 Task: Look for space in Rantauprapat, Indonesia from 7th July, 2023 to 14th July, 2023 for 1 adult in price range Rs.6000 to Rs.14000. Place can be shared room with 1  bedroom having 1 bed and 1 bathroom. Property type can be house, flat, guest house, hotel. Booking option can be shelf check-in. Required host language is English.
Action: Mouse moved to (367, 81)
Screenshot: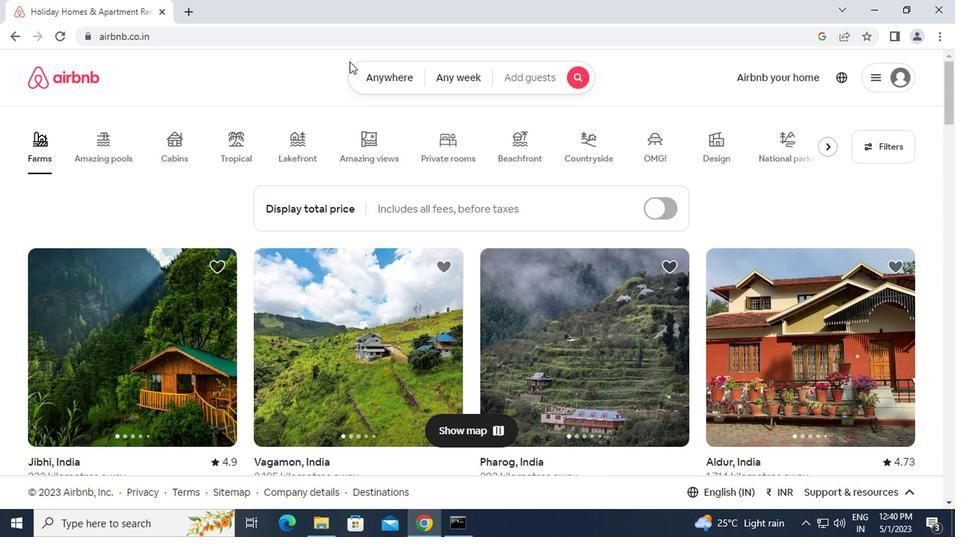 
Action: Mouse pressed left at (367, 81)
Screenshot: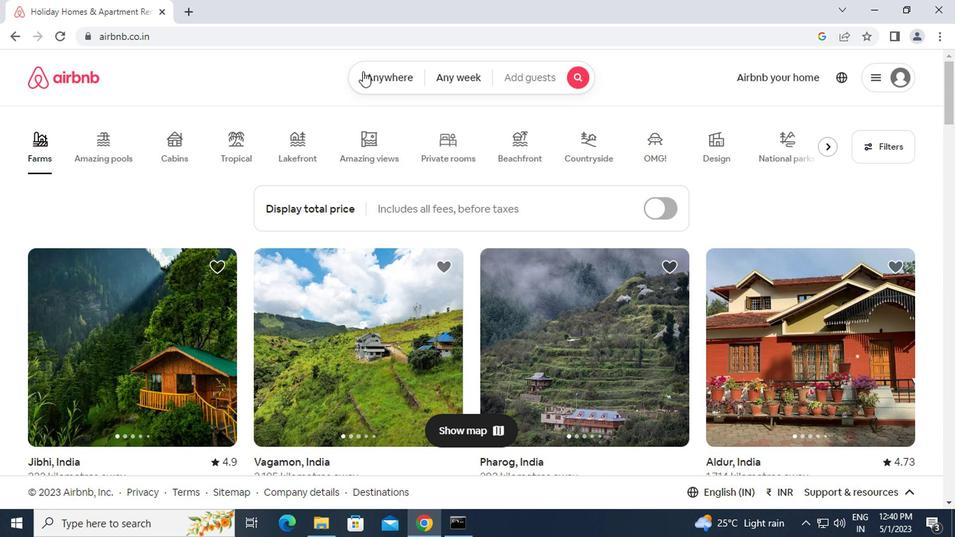 
Action: Mouse moved to (319, 122)
Screenshot: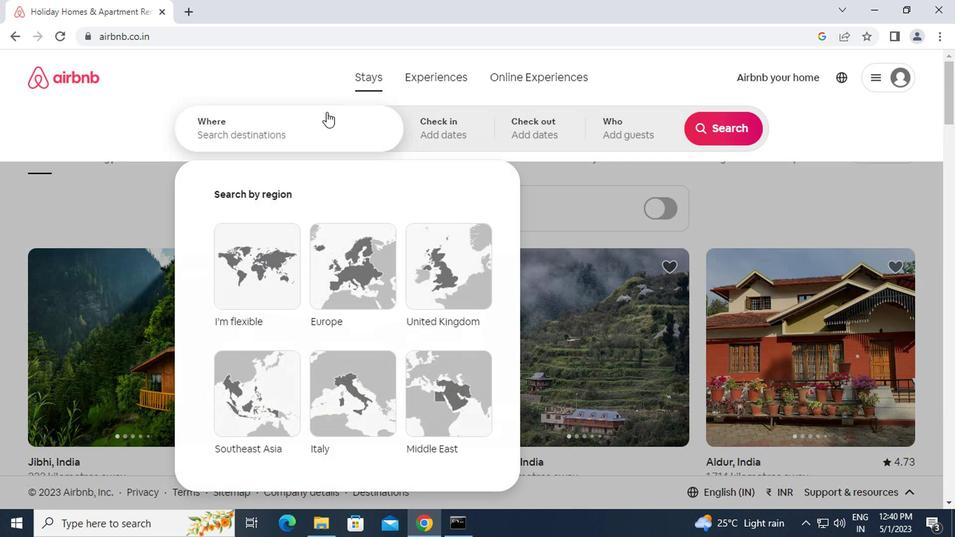 
Action: Mouse pressed left at (319, 122)
Screenshot: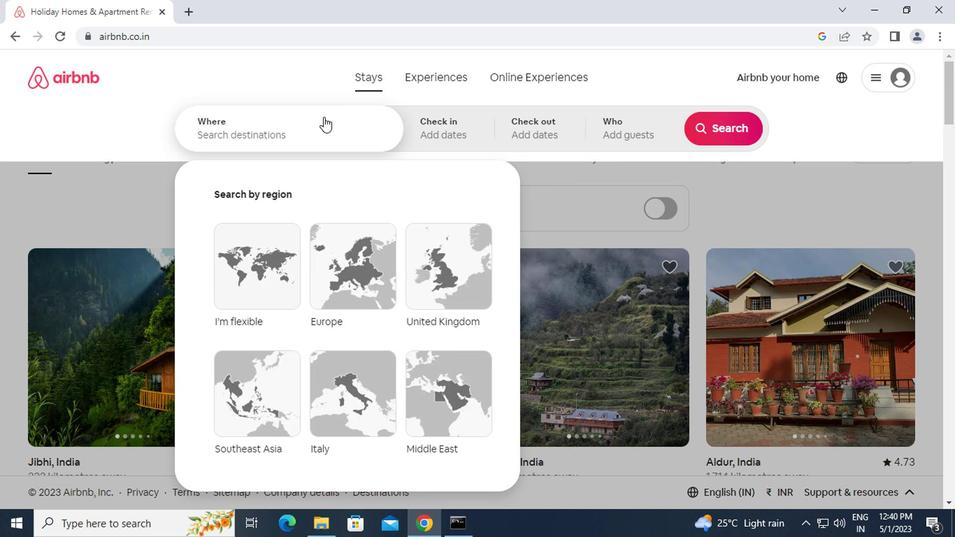 
Action: Key pressed r<Key.caps_lock>antauprapat,<Key.space><Key.caps_lock>i<Key.caps_lock>ndonesia<Key.enter>
Screenshot: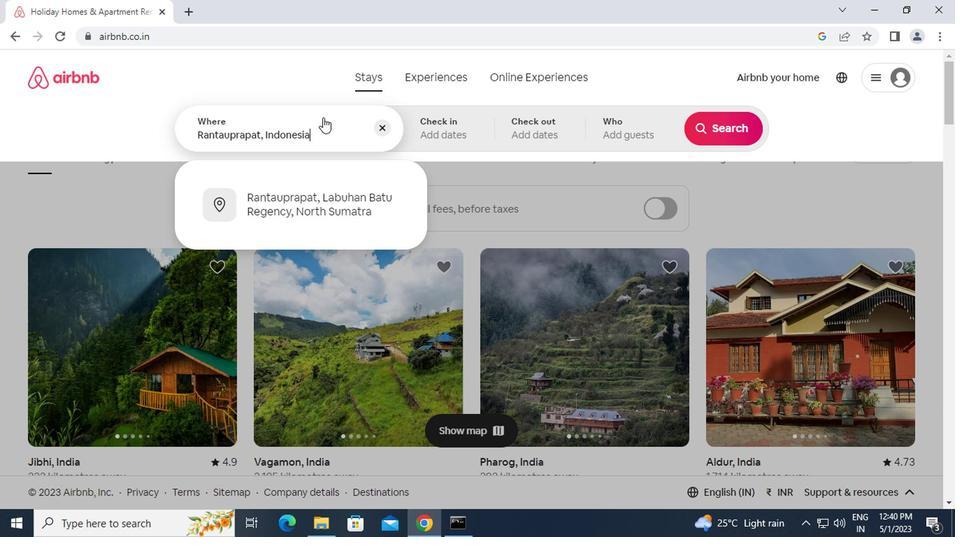 
Action: Mouse moved to (713, 247)
Screenshot: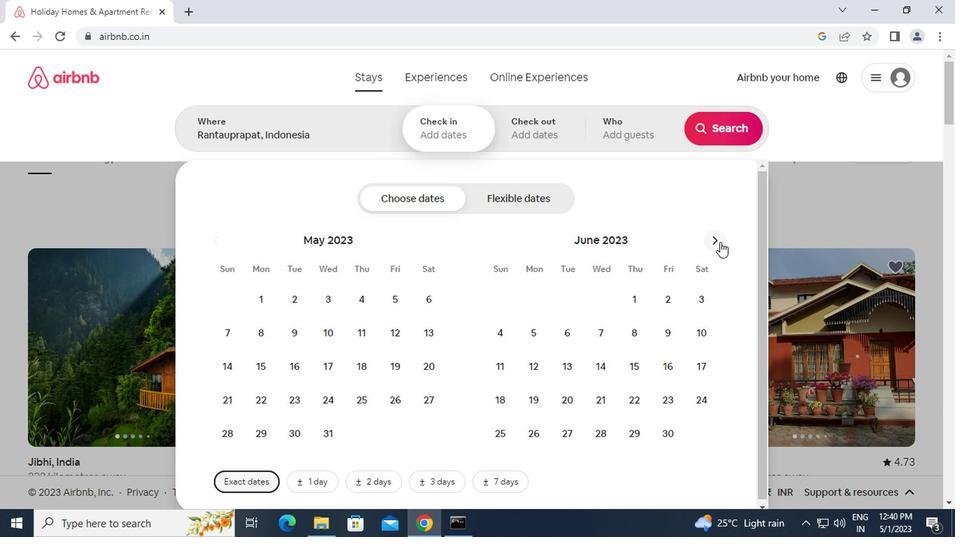 
Action: Mouse pressed left at (713, 247)
Screenshot: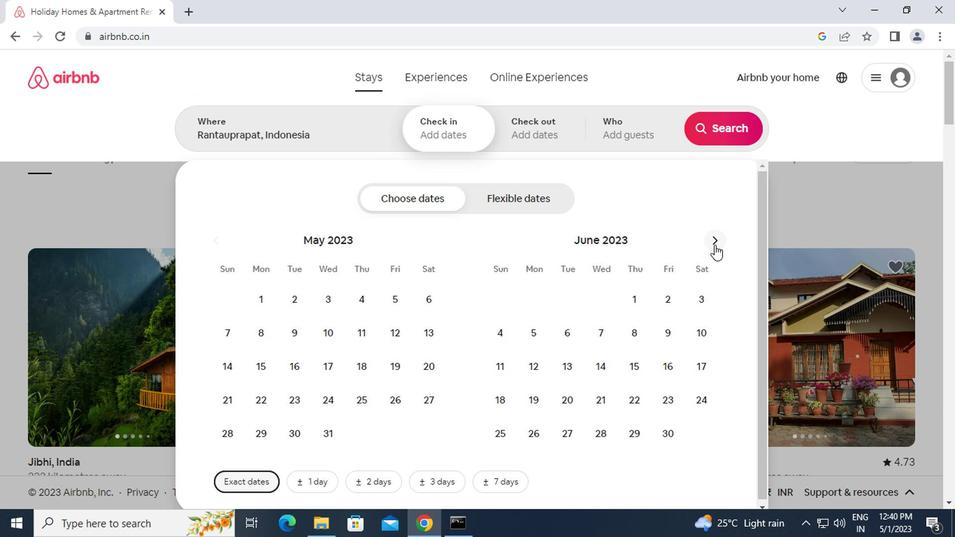 
Action: Mouse moved to (670, 333)
Screenshot: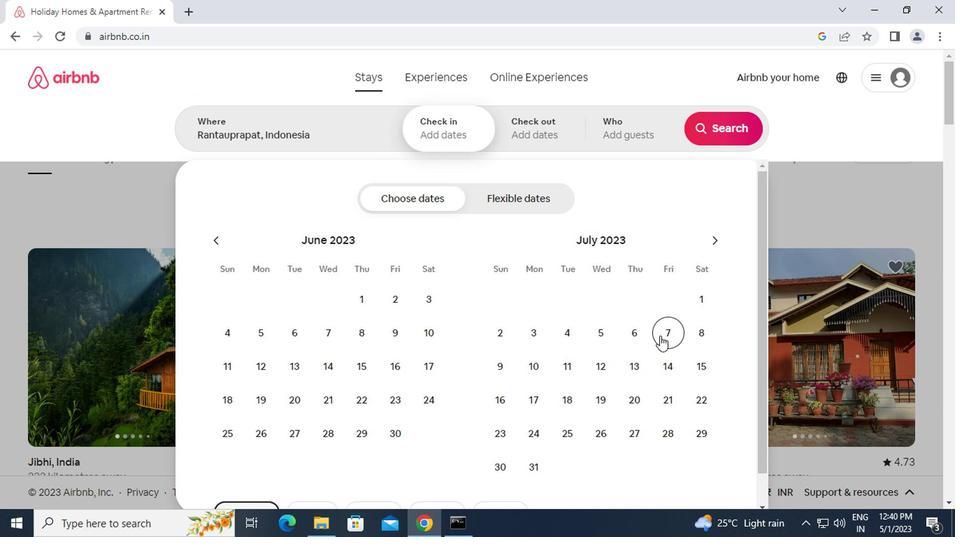 
Action: Mouse pressed left at (670, 333)
Screenshot: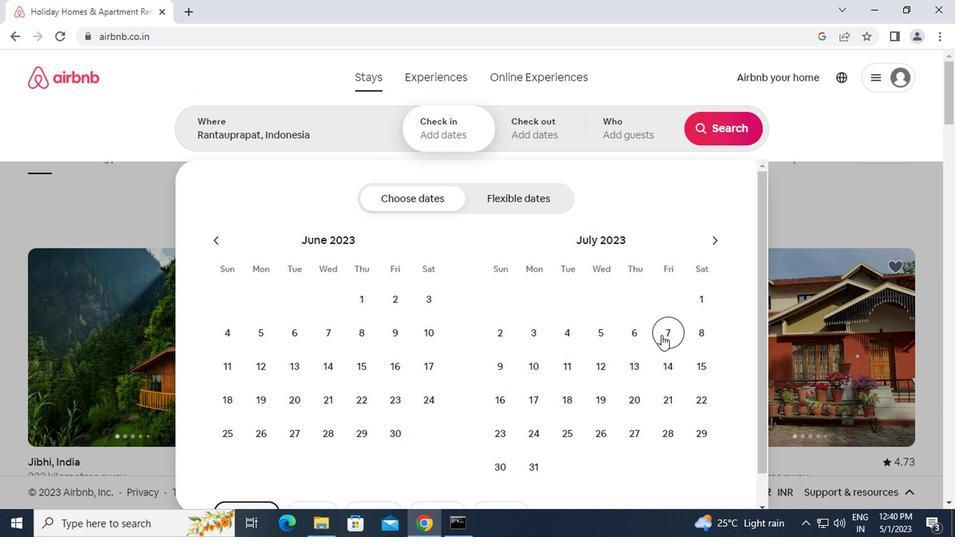 
Action: Mouse moved to (668, 366)
Screenshot: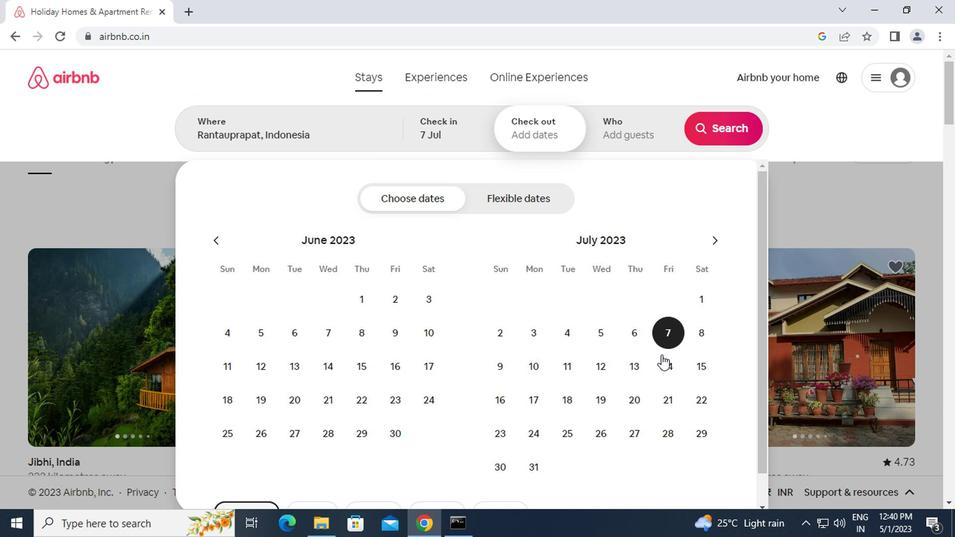 
Action: Mouse pressed left at (668, 366)
Screenshot: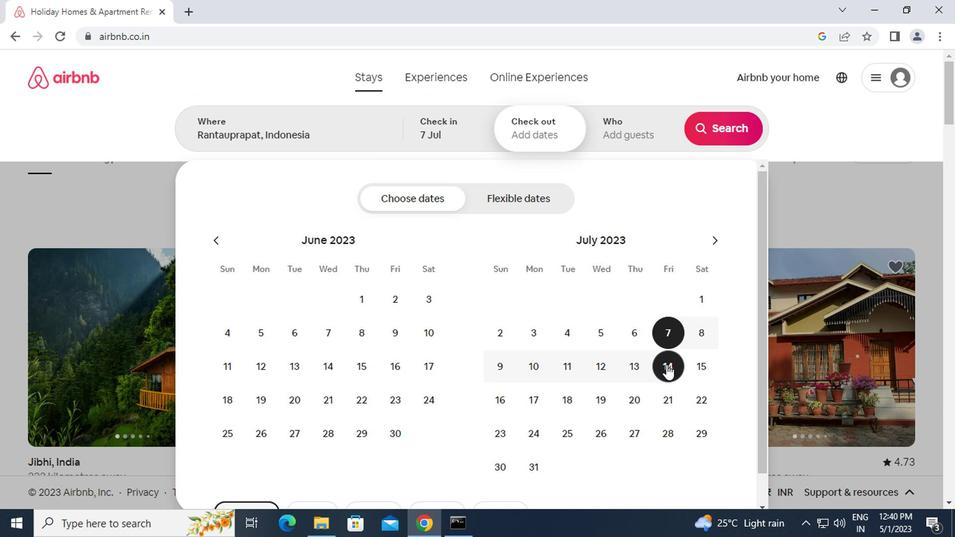 
Action: Mouse moved to (637, 126)
Screenshot: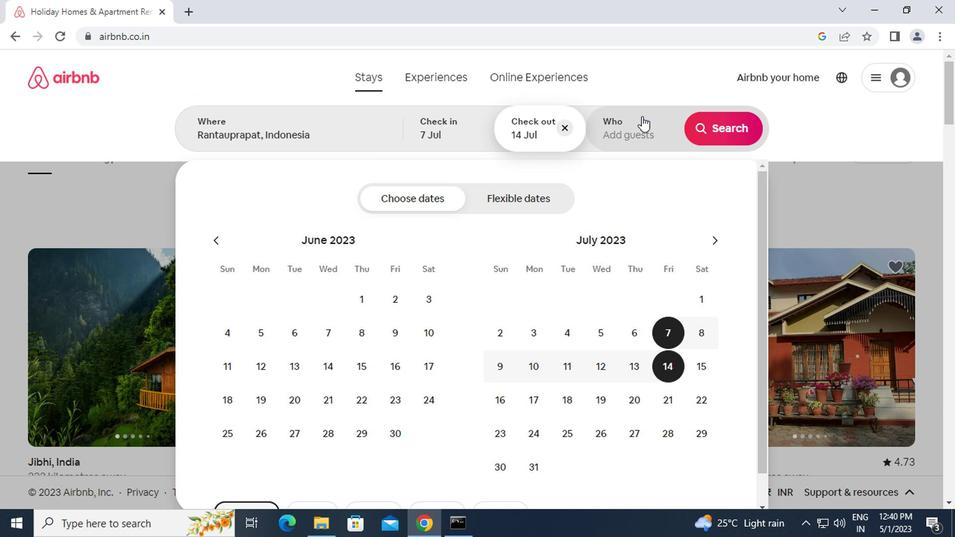
Action: Mouse pressed left at (637, 126)
Screenshot: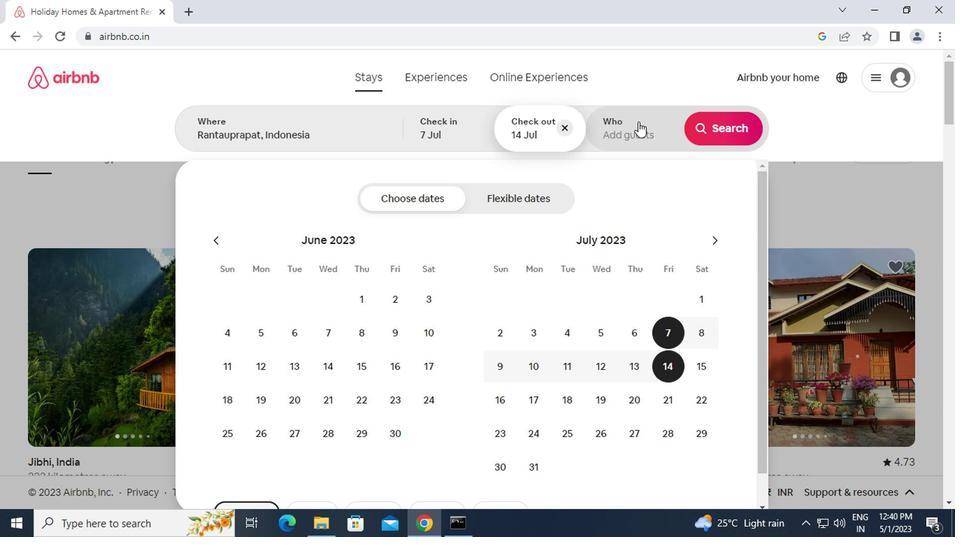 
Action: Mouse moved to (729, 204)
Screenshot: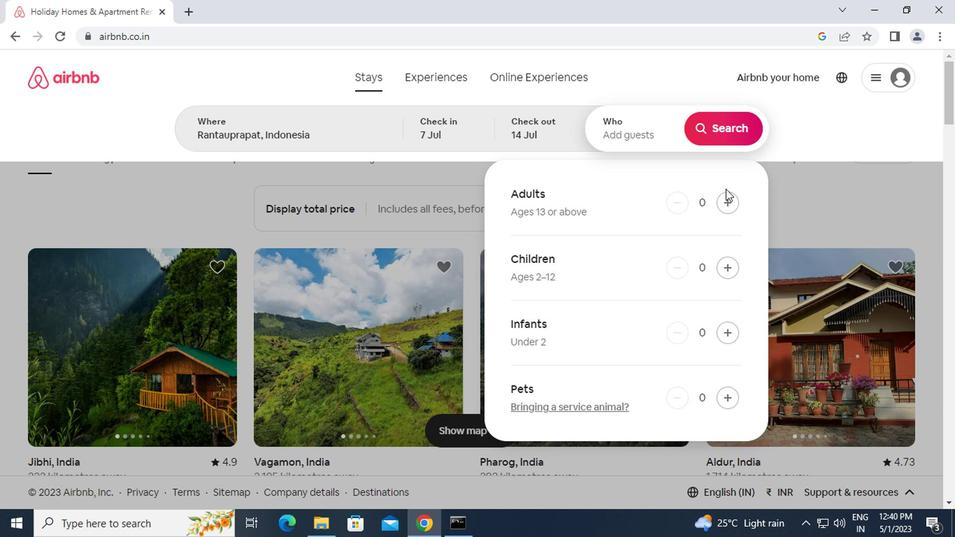 
Action: Mouse pressed left at (729, 204)
Screenshot: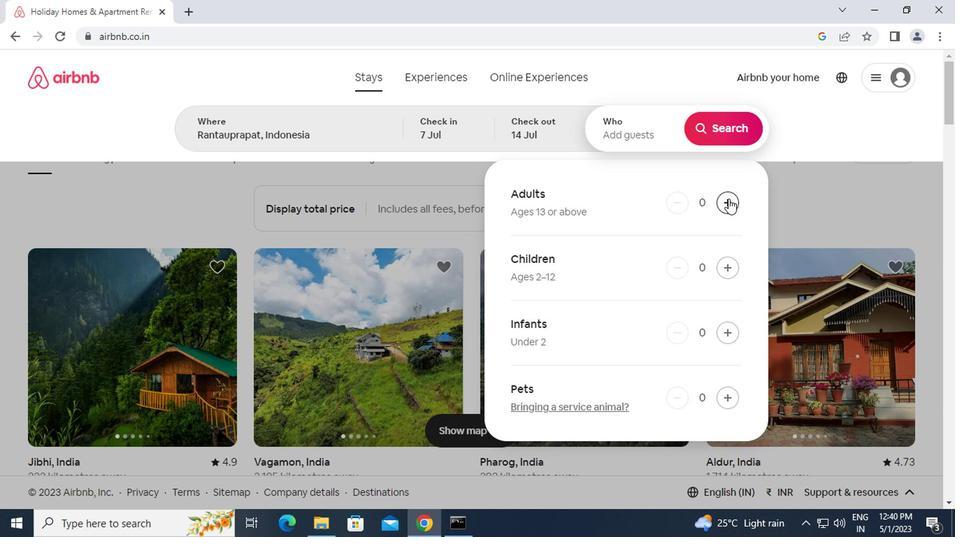 
Action: Mouse moved to (724, 130)
Screenshot: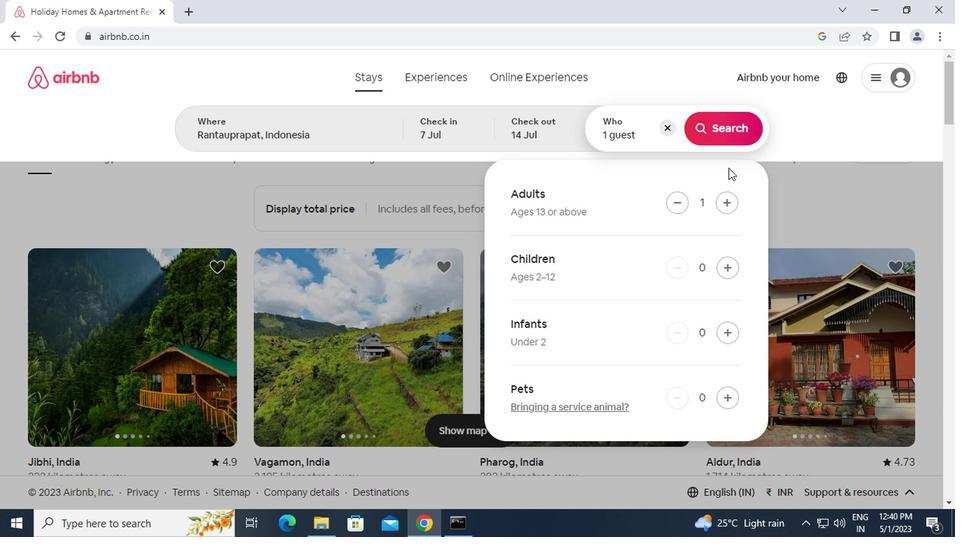 
Action: Mouse pressed left at (724, 130)
Screenshot: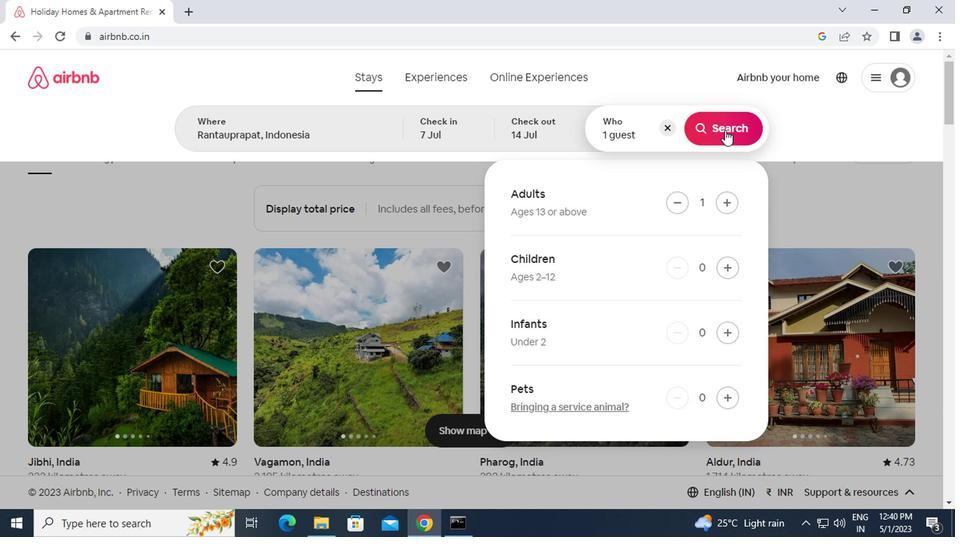 
Action: Mouse moved to (885, 143)
Screenshot: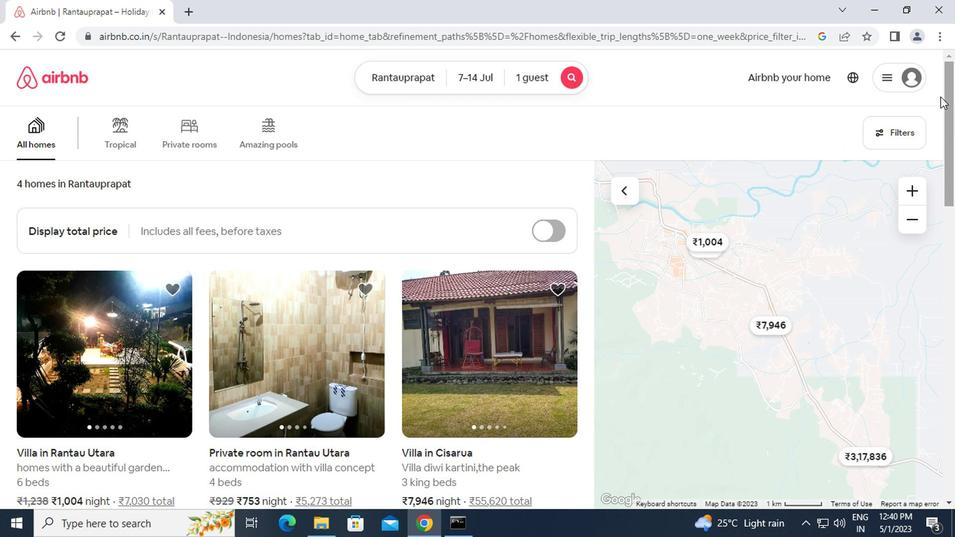 
Action: Mouse pressed left at (885, 143)
Screenshot: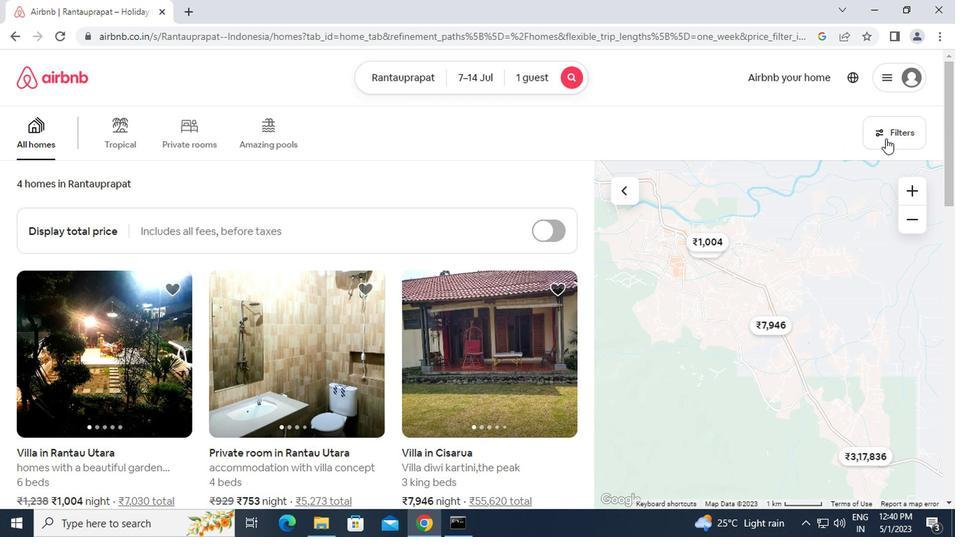 
Action: Mouse moved to (282, 309)
Screenshot: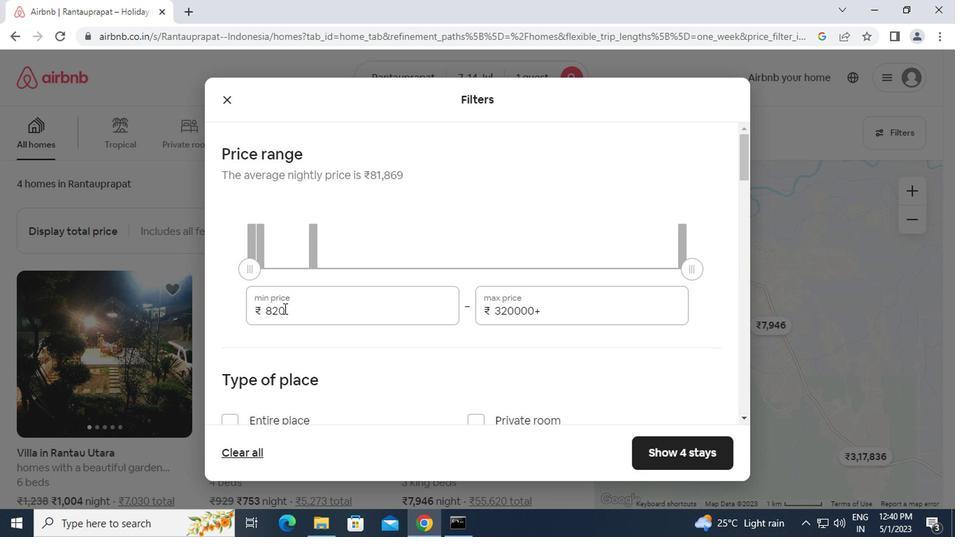 
Action: Mouse pressed left at (282, 309)
Screenshot: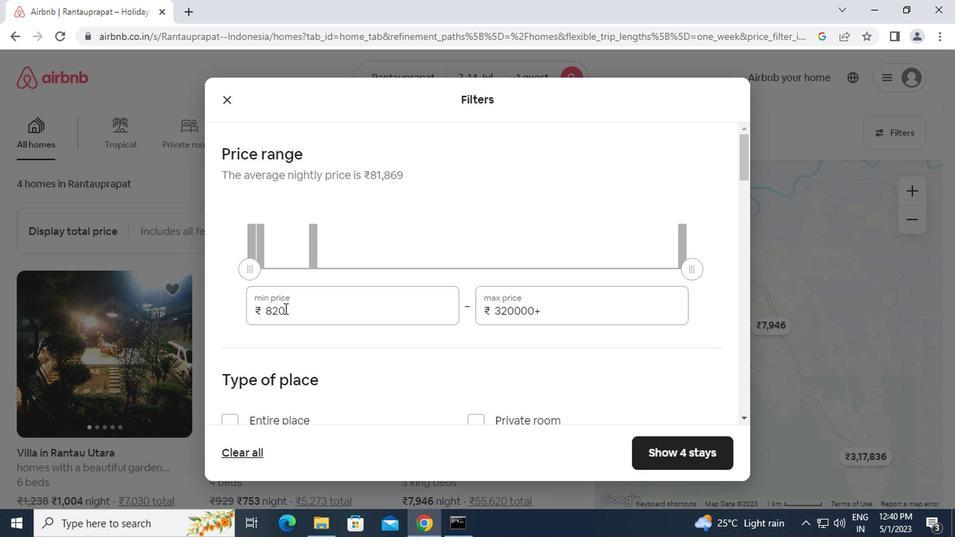 
Action: Mouse moved to (238, 317)
Screenshot: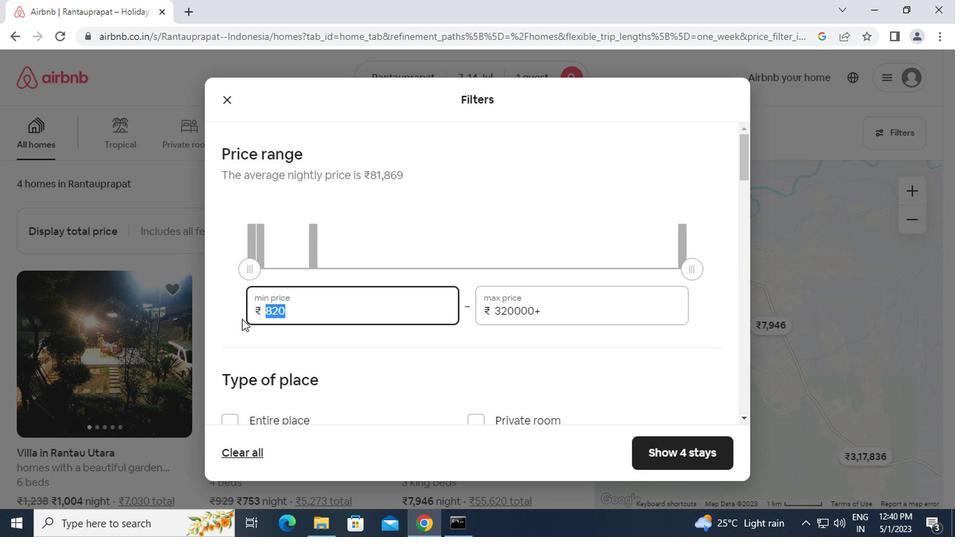 
Action: Key pressed 6000<Key.tab><Key.backspace><Key.backspace><Key.backspace><Key.backspace><Key.backspace><Key.backspace><Key.backspace><Key.backspace><Key.backspace><Key.backspace><Key.backspace><Key.backspace><Key.backspace><Key.backspace><Key.backspace><Key.backspace>14000
Screenshot: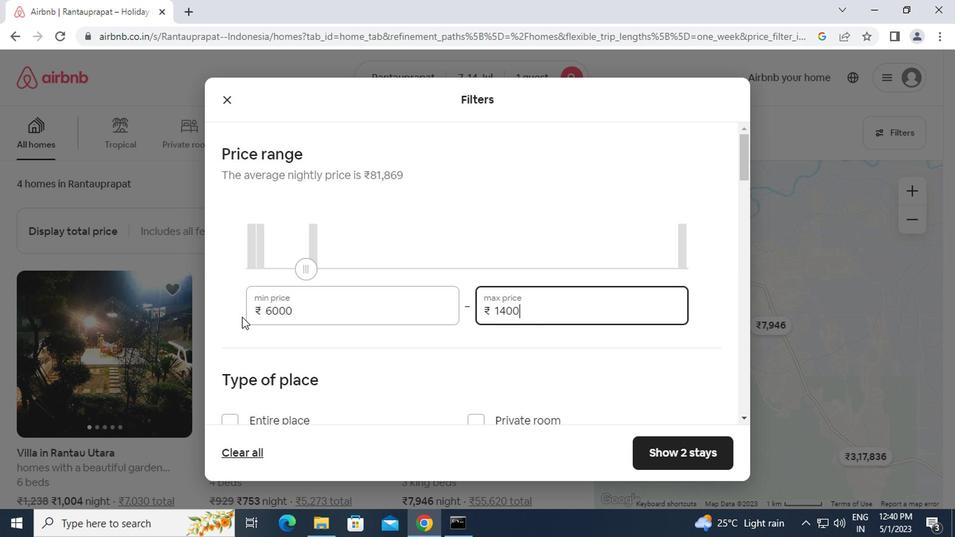 
Action: Mouse moved to (238, 317)
Screenshot: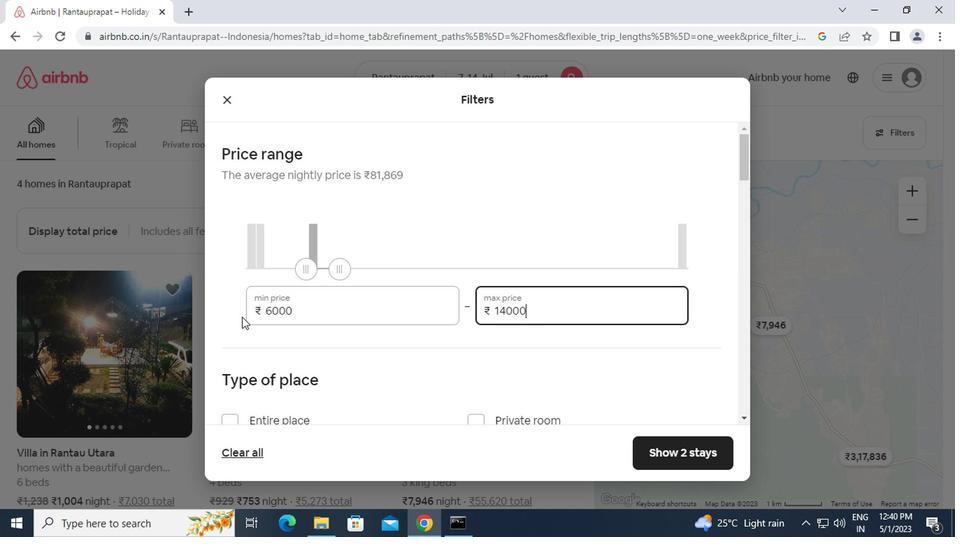 
Action: Mouse scrolled (238, 317) with delta (0, 0)
Screenshot: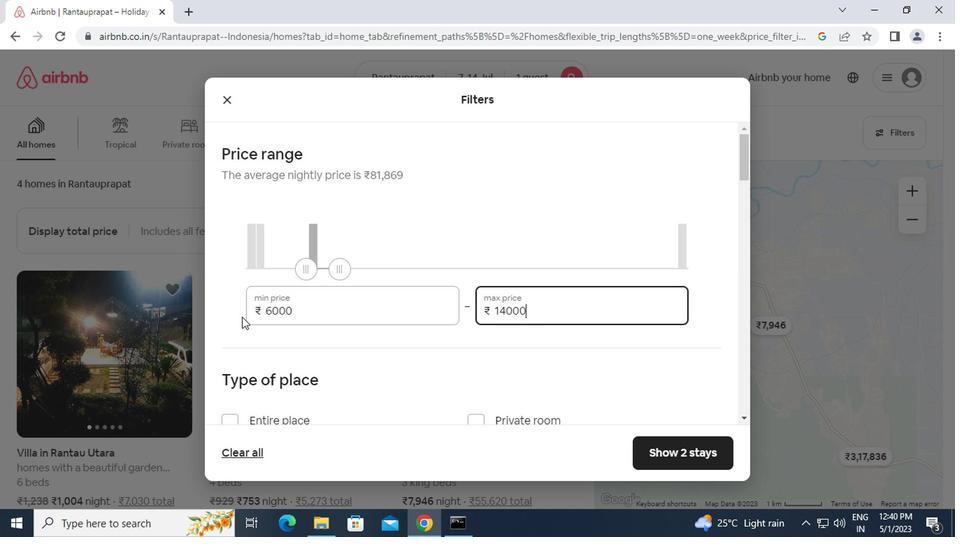 
Action: Mouse moved to (244, 317)
Screenshot: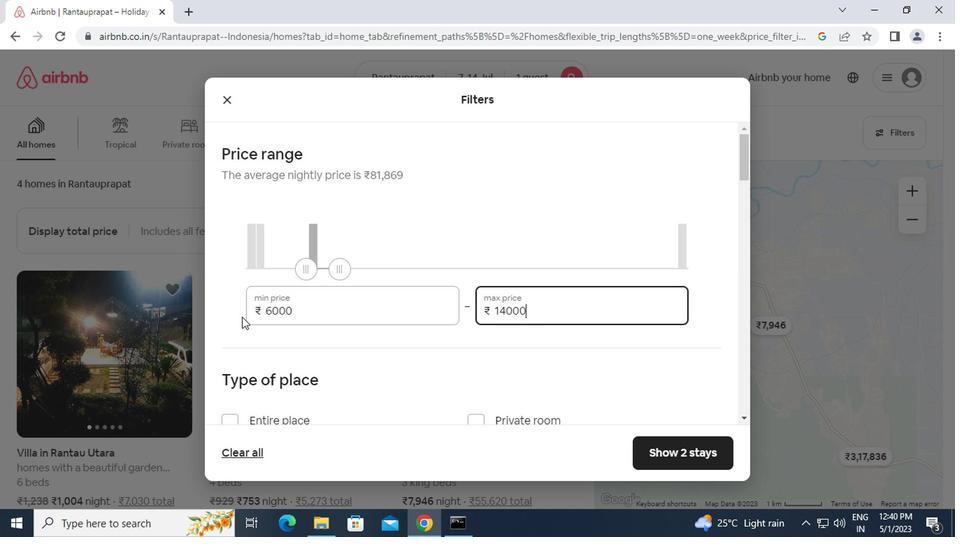 
Action: Mouse scrolled (244, 317) with delta (0, 0)
Screenshot: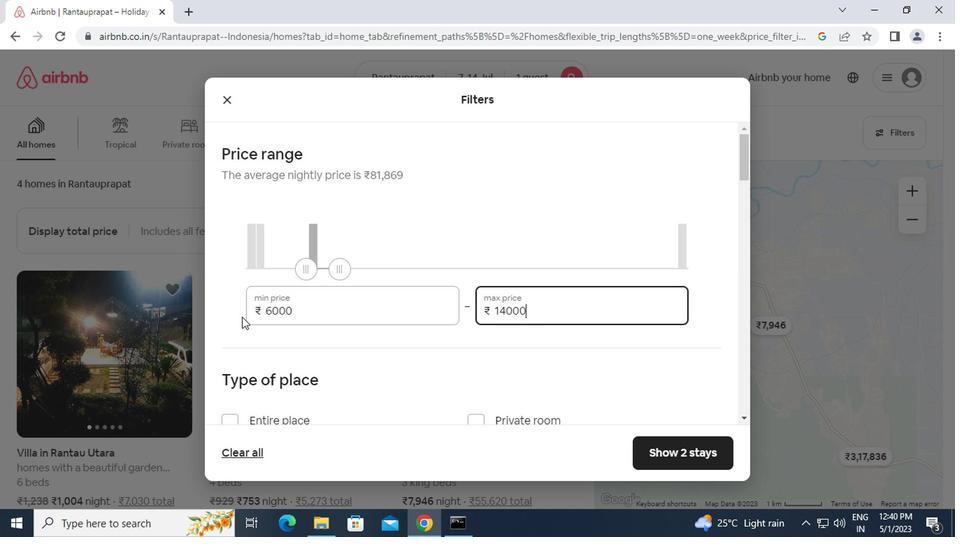 
Action: Mouse moved to (227, 344)
Screenshot: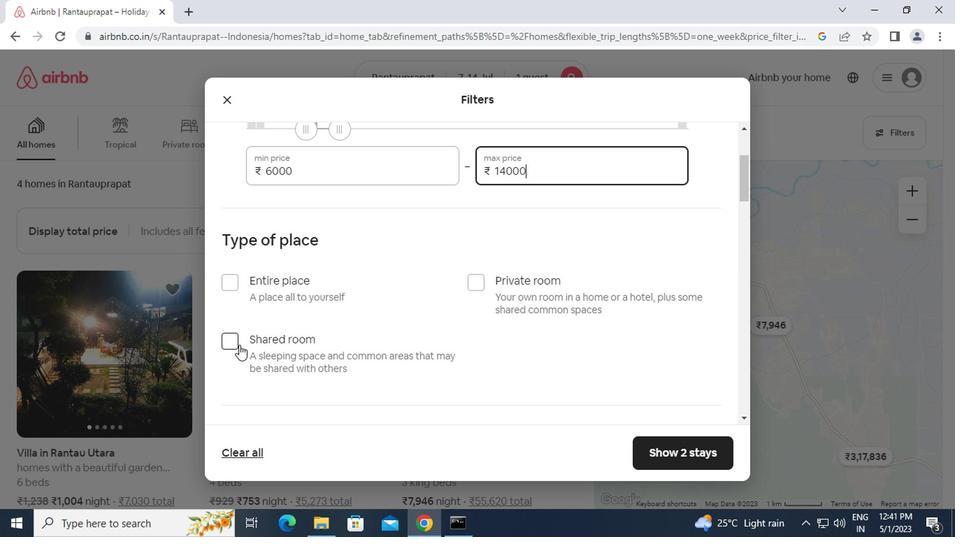 
Action: Mouse pressed left at (227, 344)
Screenshot: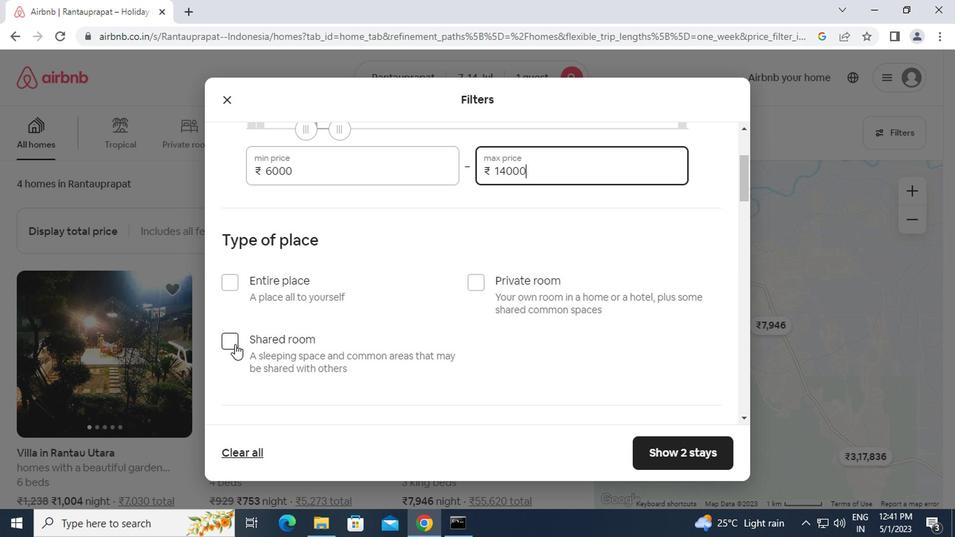 
Action: Mouse moved to (288, 332)
Screenshot: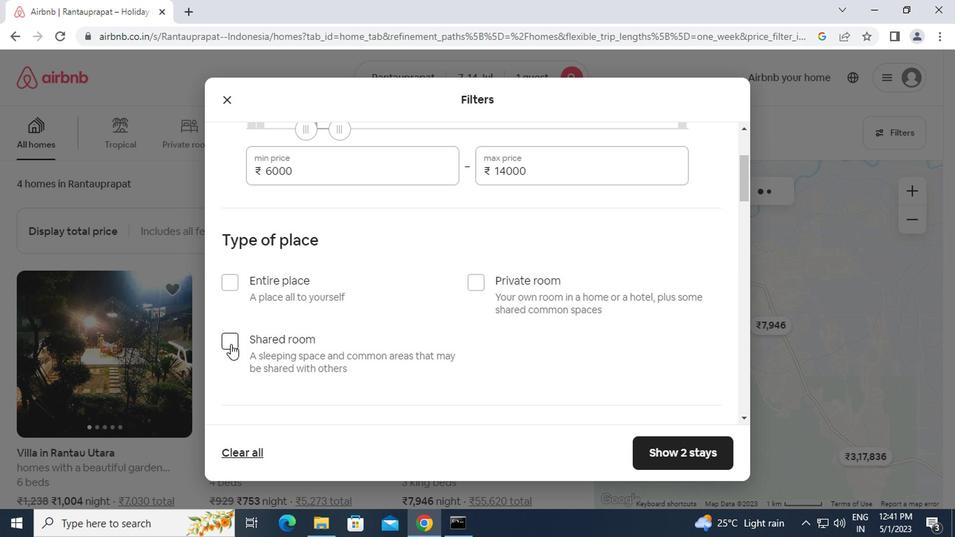 
Action: Mouse scrolled (288, 331) with delta (0, 0)
Screenshot: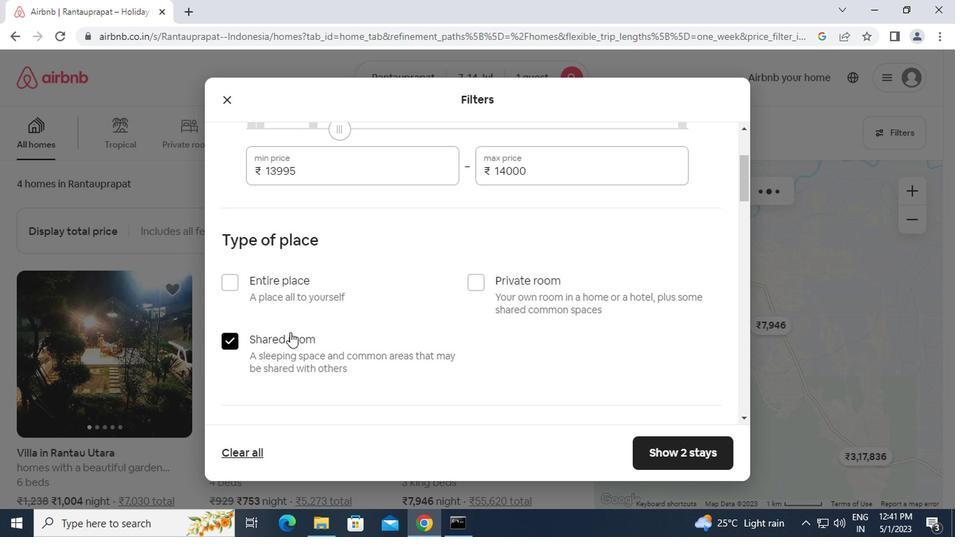 
Action: Mouse scrolled (288, 331) with delta (0, 0)
Screenshot: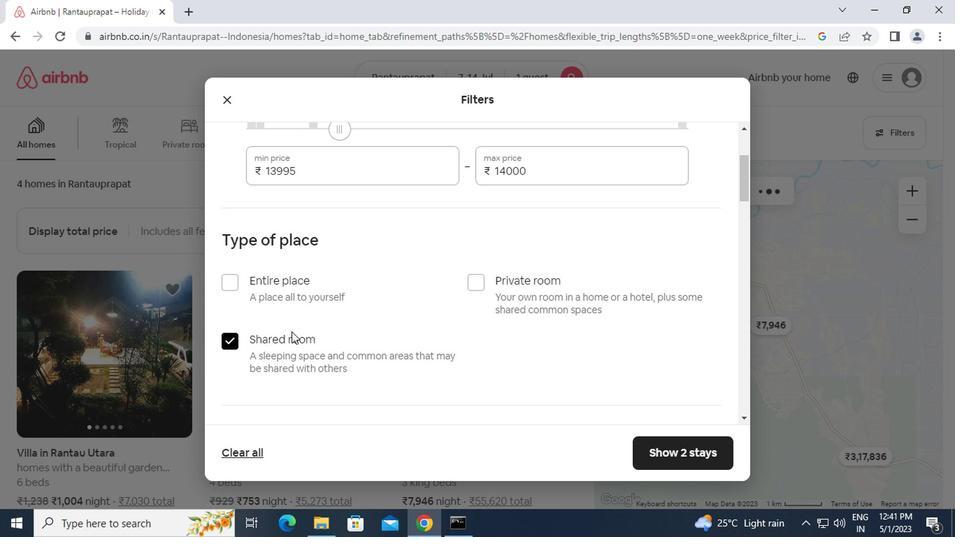 
Action: Mouse scrolled (288, 331) with delta (0, 0)
Screenshot: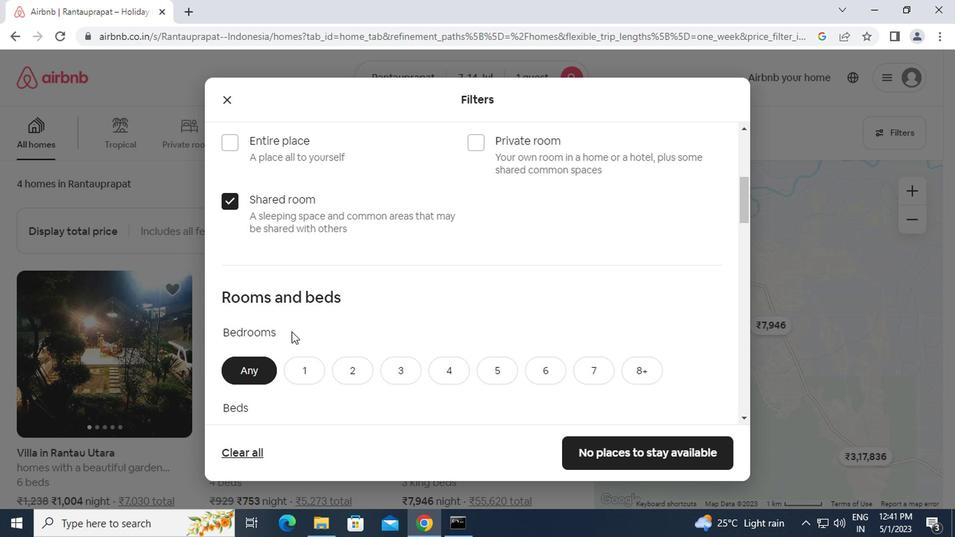 
Action: Mouse scrolled (288, 331) with delta (0, 0)
Screenshot: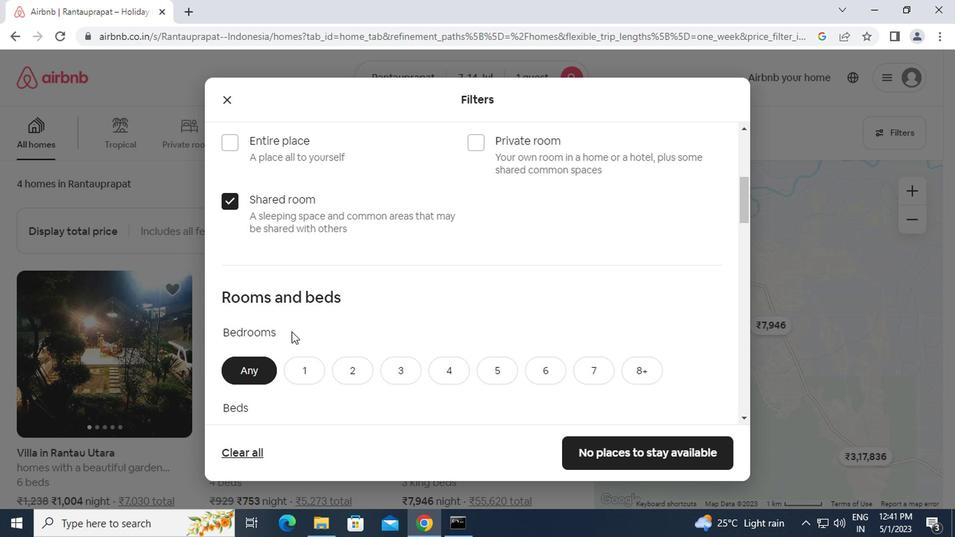 
Action: Mouse moved to (305, 237)
Screenshot: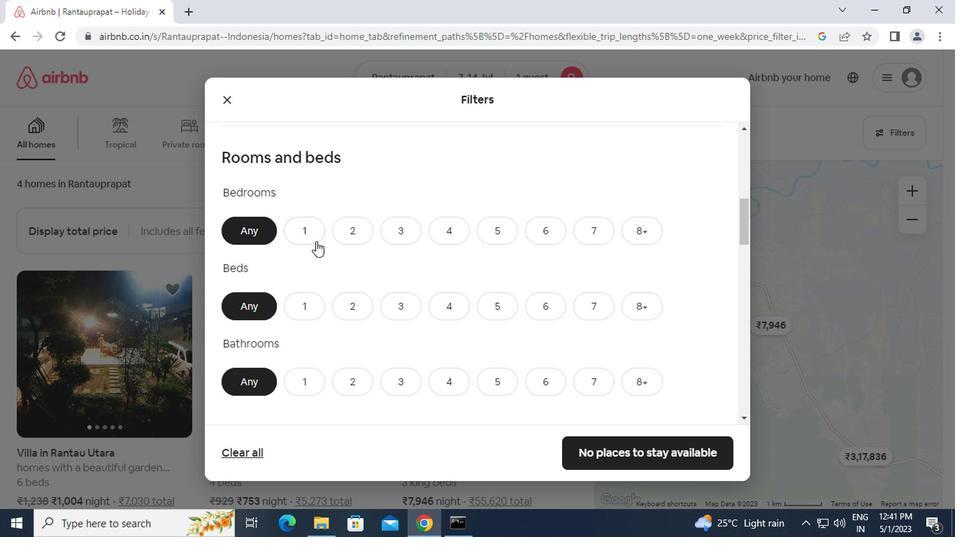 
Action: Mouse pressed left at (305, 237)
Screenshot: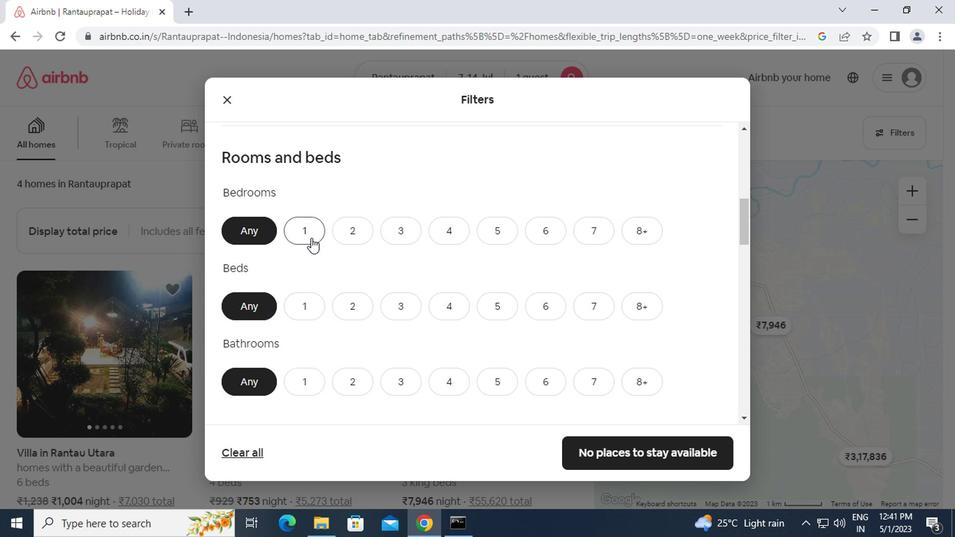 
Action: Mouse moved to (305, 303)
Screenshot: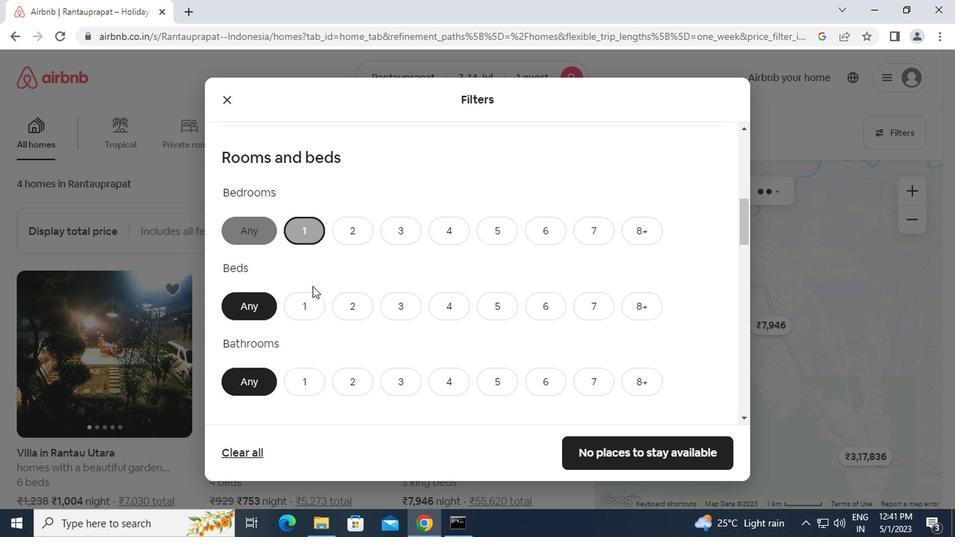 
Action: Mouse pressed left at (305, 303)
Screenshot: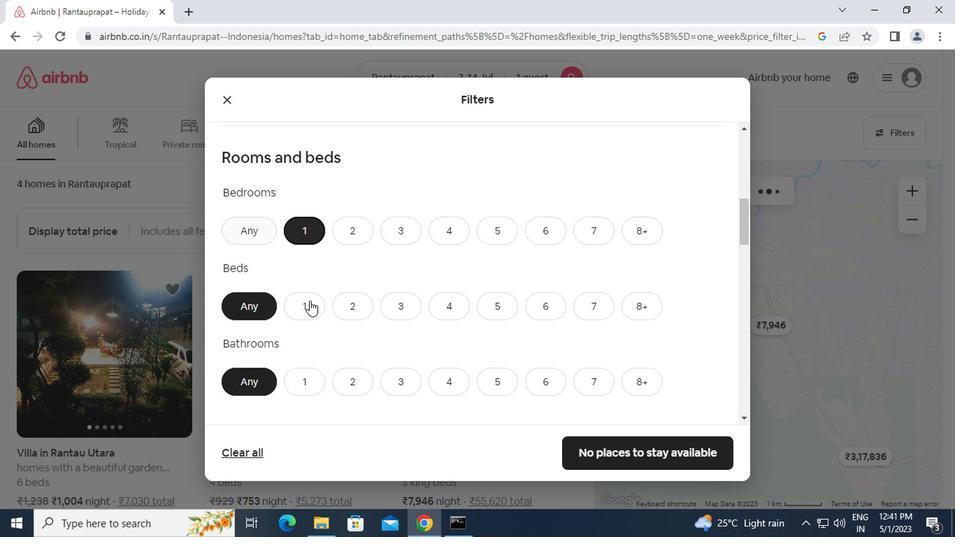 
Action: Mouse moved to (300, 381)
Screenshot: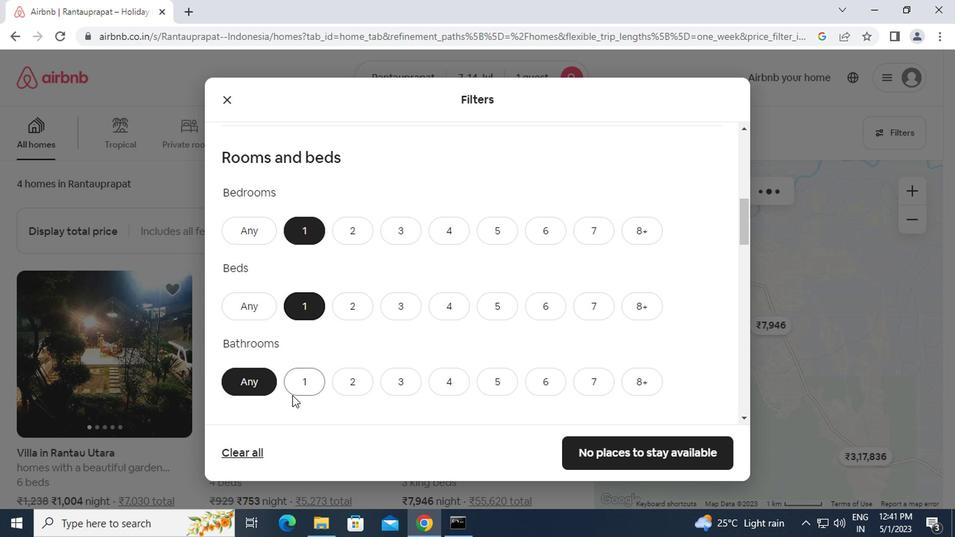 
Action: Mouse pressed left at (300, 381)
Screenshot: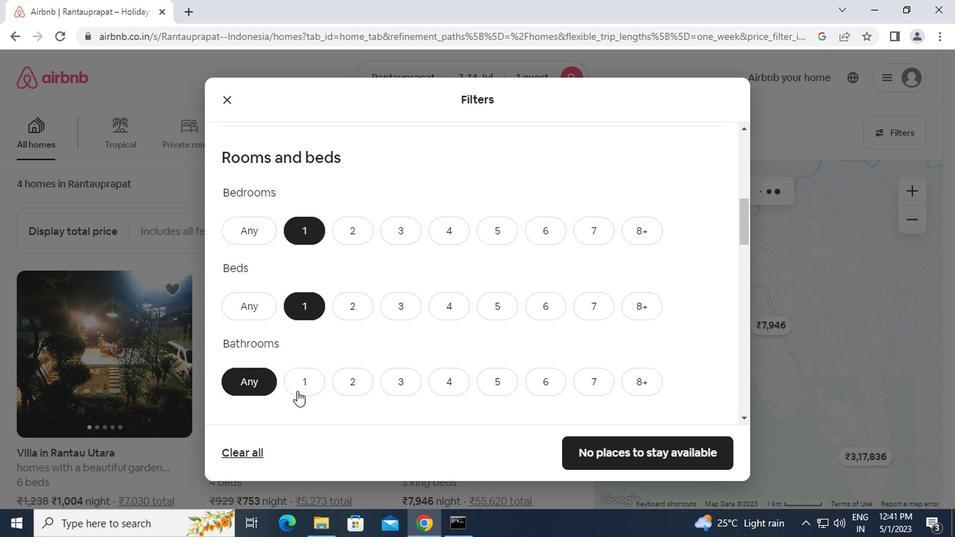 
Action: Mouse moved to (302, 381)
Screenshot: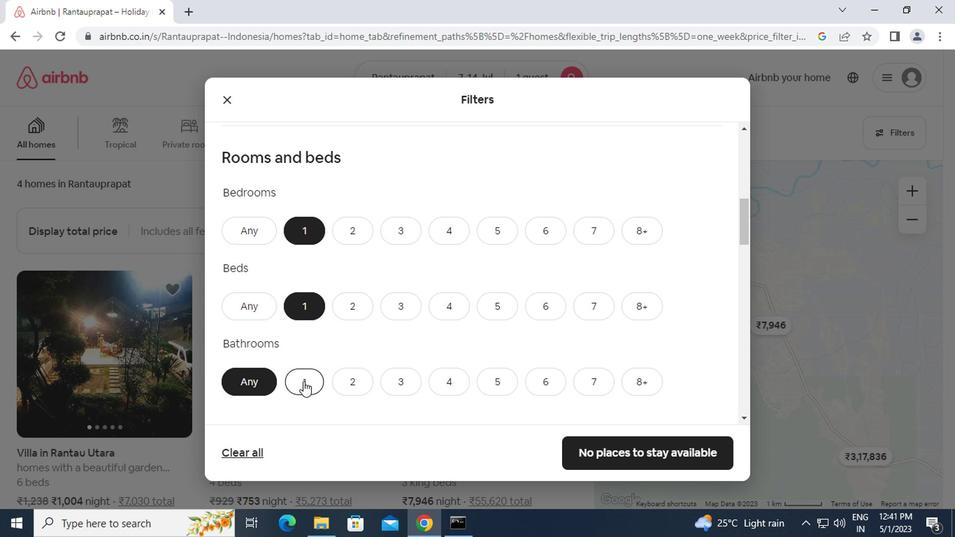 
Action: Mouse scrolled (302, 380) with delta (0, 0)
Screenshot: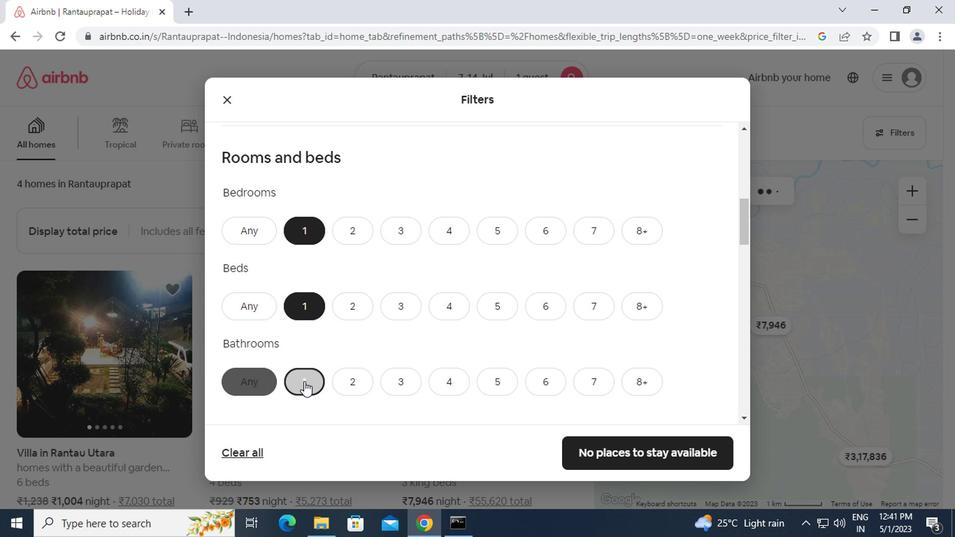 
Action: Mouse scrolled (302, 380) with delta (0, 0)
Screenshot: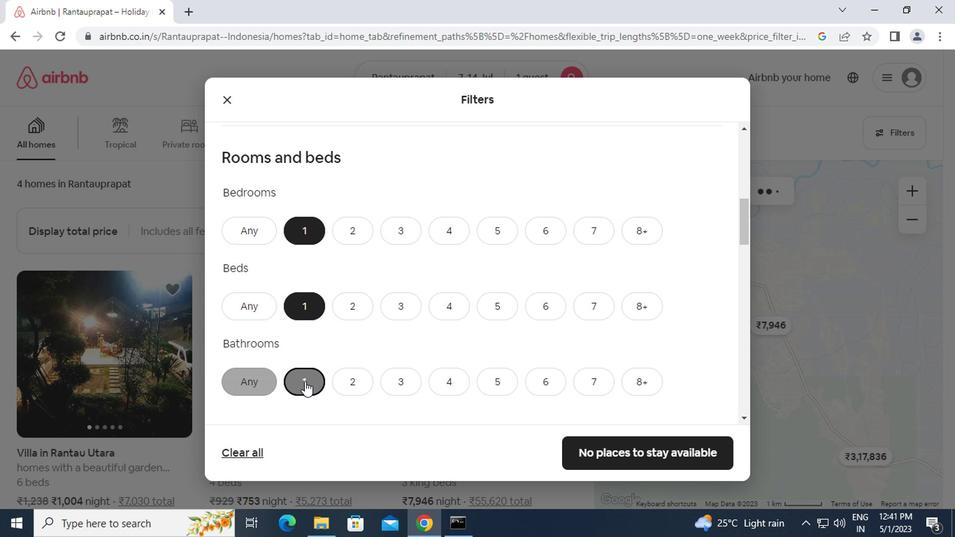 
Action: Mouse scrolled (302, 380) with delta (0, 0)
Screenshot: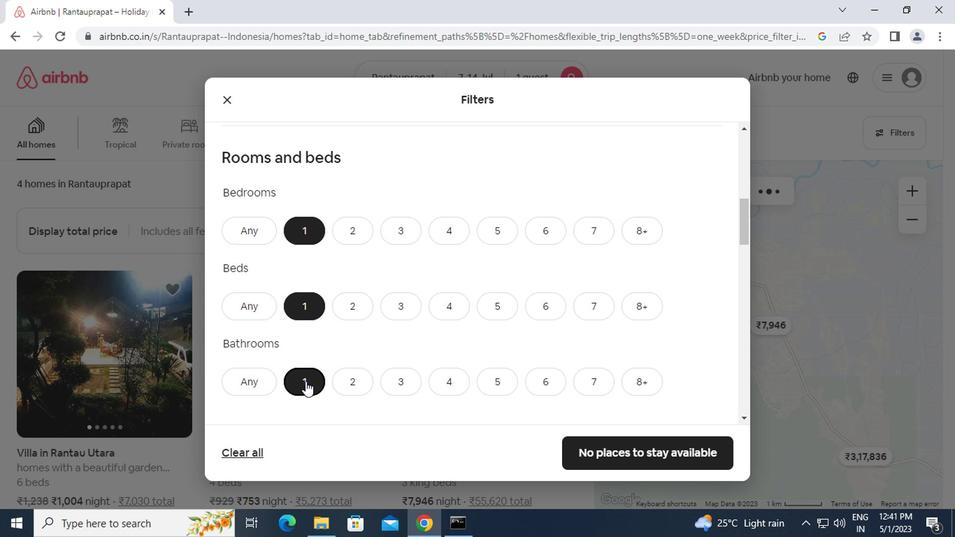 
Action: Mouse moved to (272, 326)
Screenshot: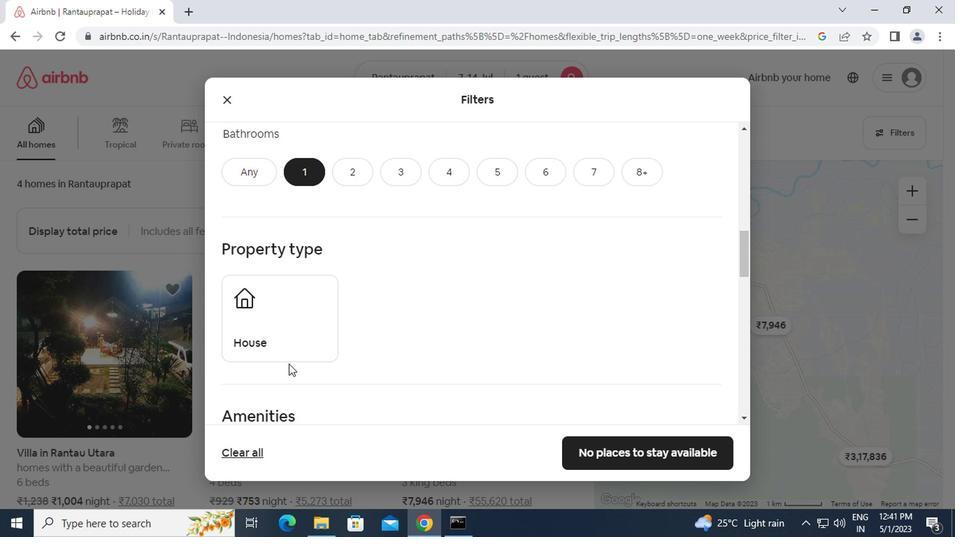 
Action: Mouse pressed left at (272, 326)
Screenshot: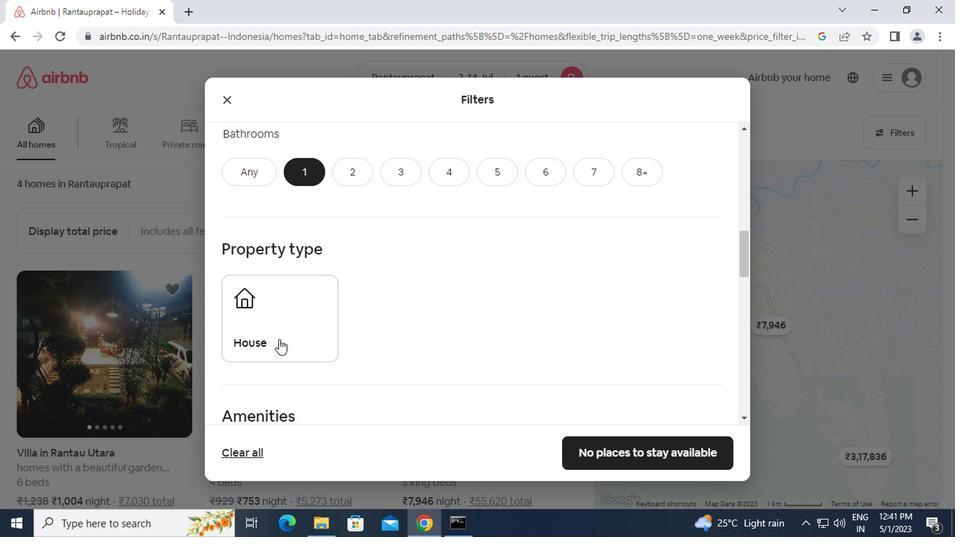 
Action: Mouse moved to (327, 337)
Screenshot: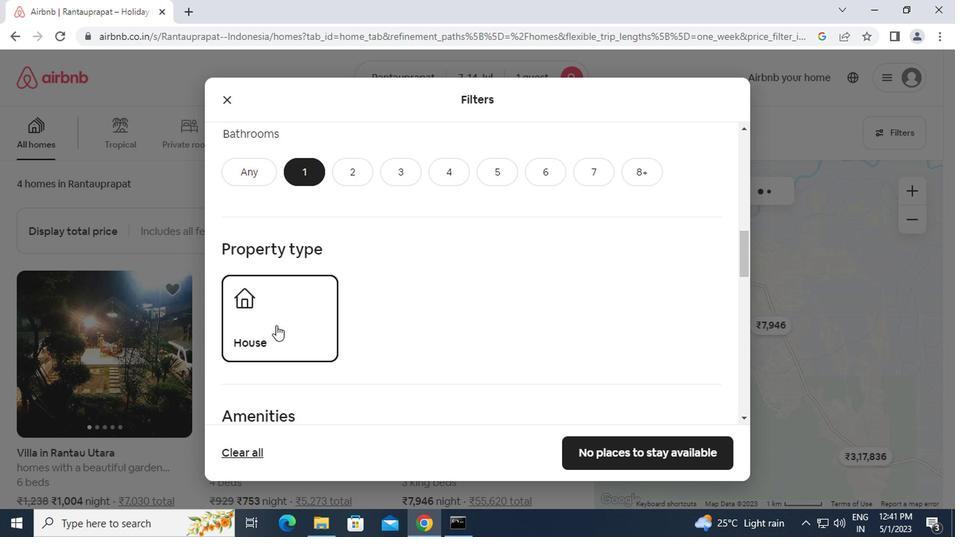 
Action: Mouse scrolled (327, 336) with delta (0, 0)
Screenshot: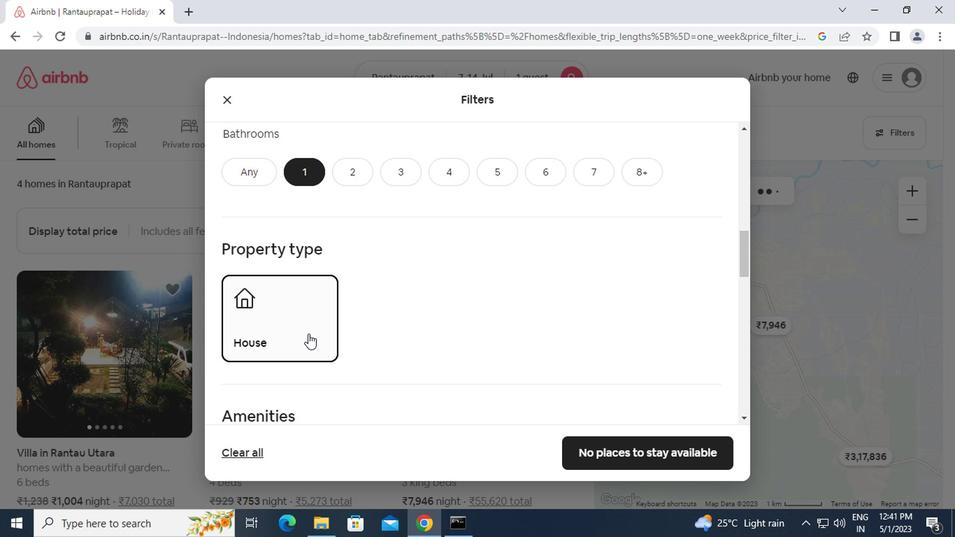 
Action: Mouse scrolled (327, 336) with delta (0, 0)
Screenshot: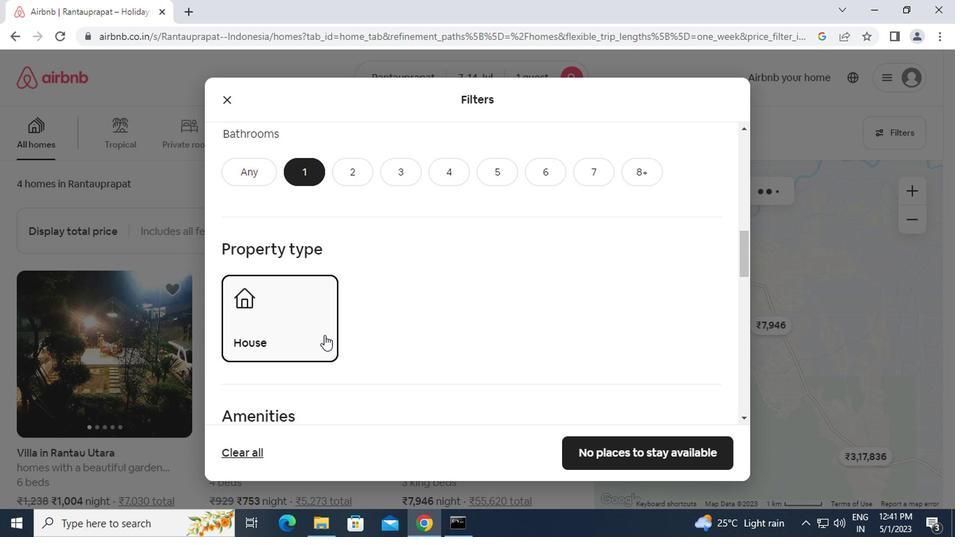 
Action: Mouse scrolled (327, 336) with delta (0, 0)
Screenshot: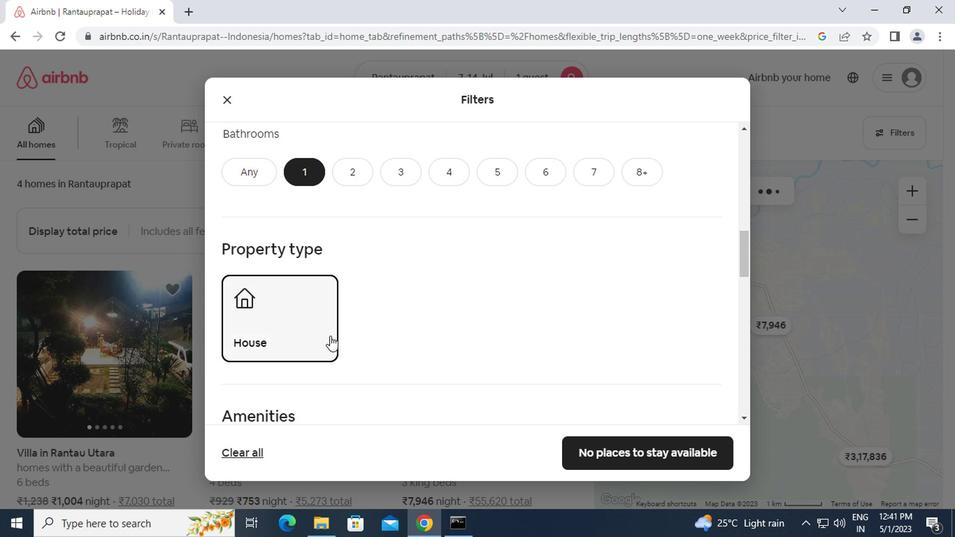 
Action: Mouse scrolled (327, 336) with delta (0, 0)
Screenshot: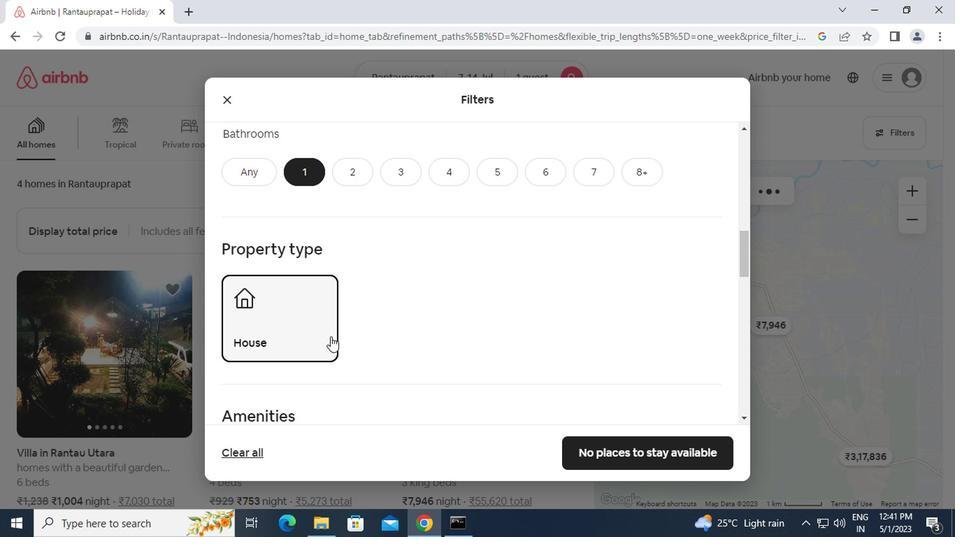 
Action: Mouse moved to (319, 314)
Screenshot: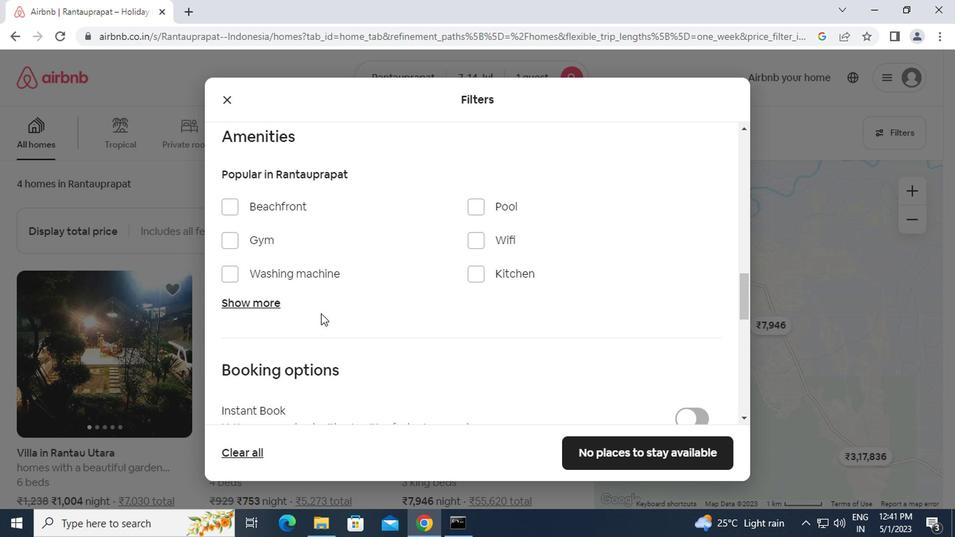 
Action: Mouse scrolled (319, 313) with delta (0, 0)
Screenshot: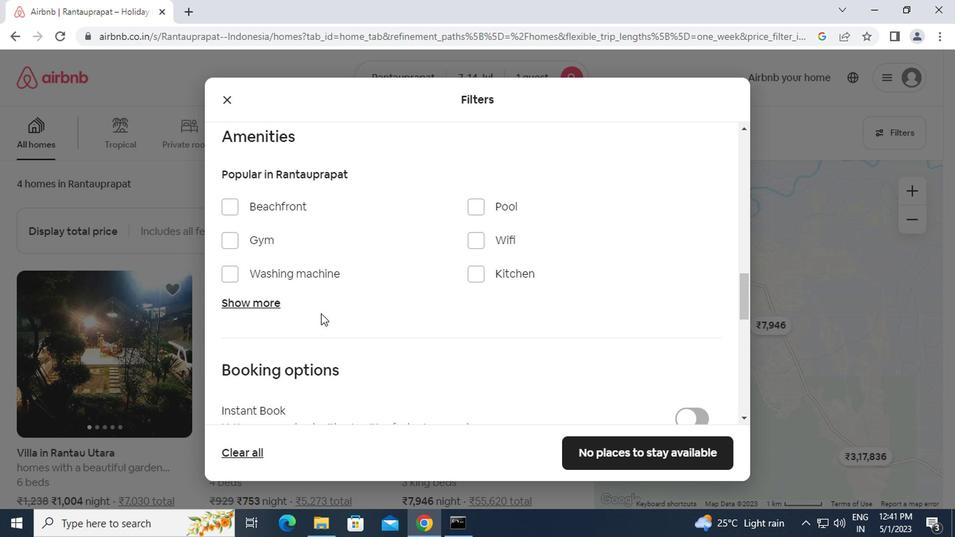 
Action: Mouse scrolled (319, 313) with delta (0, 0)
Screenshot: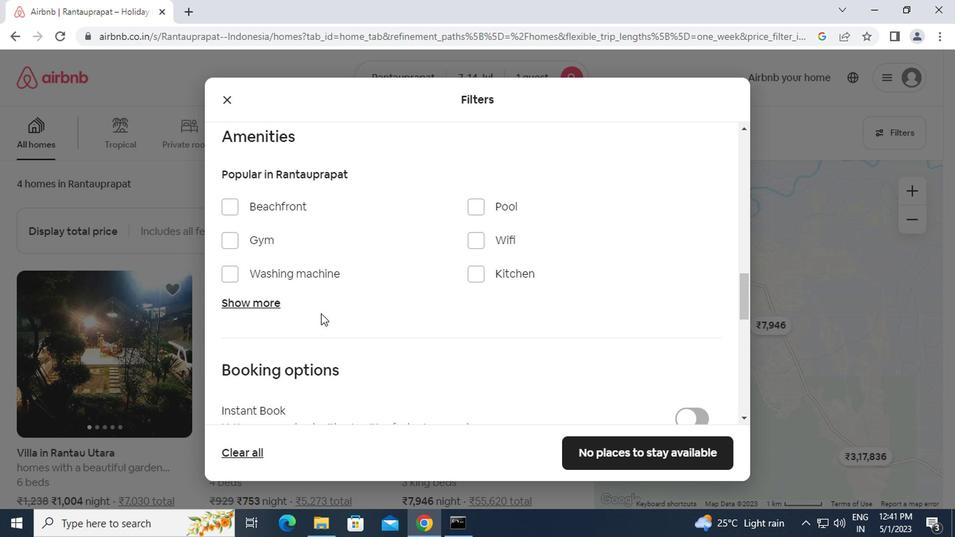 
Action: Mouse scrolled (319, 313) with delta (0, 0)
Screenshot: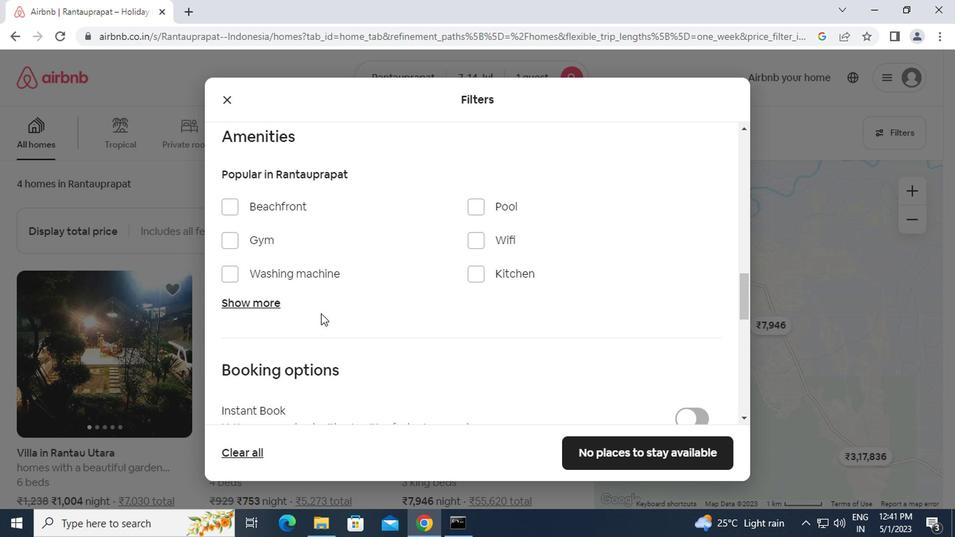 
Action: Mouse moved to (676, 247)
Screenshot: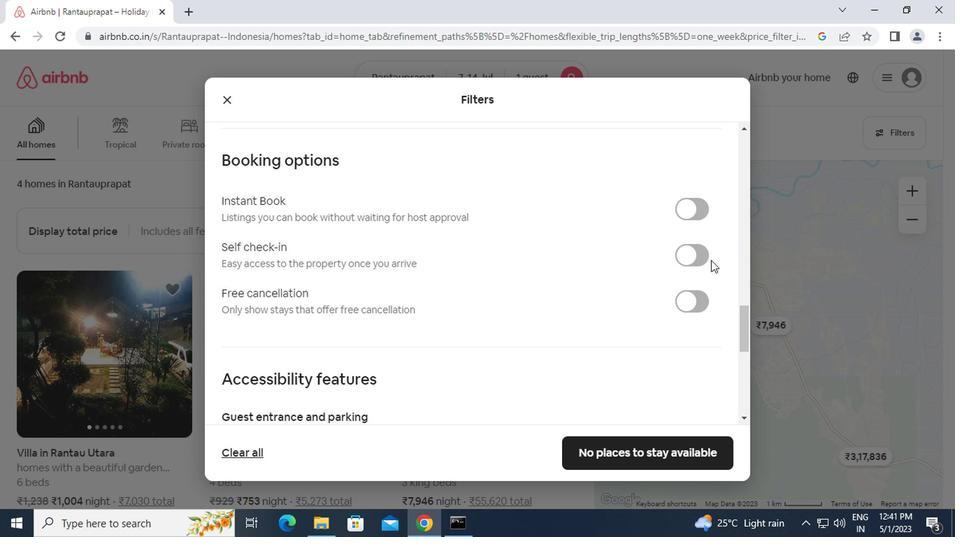 
Action: Mouse pressed left at (676, 247)
Screenshot: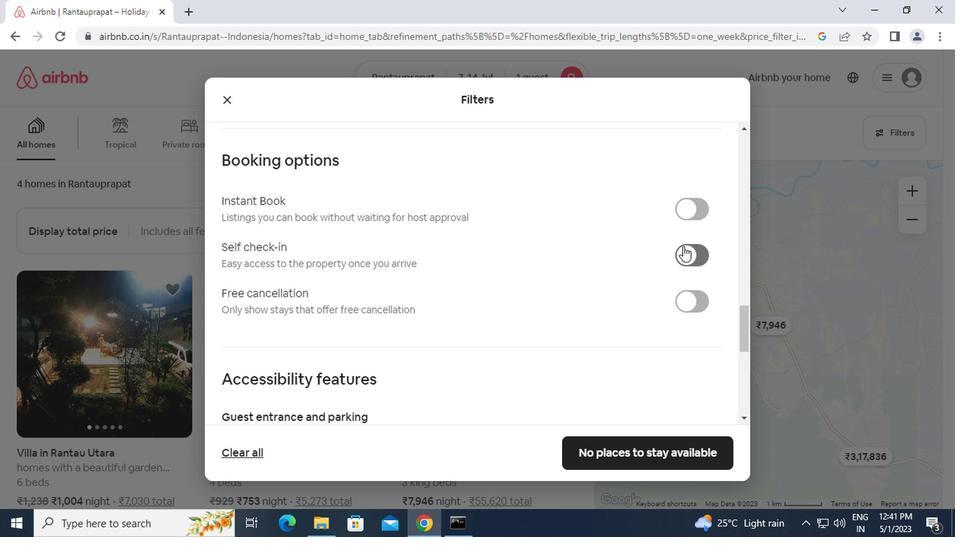 
Action: Mouse moved to (688, 254)
Screenshot: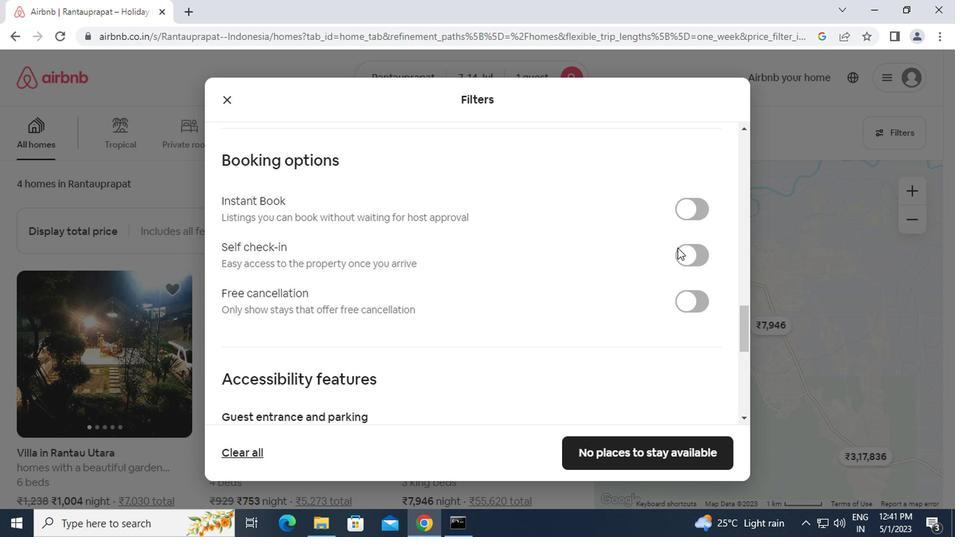 
Action: Mouse pressed left at (688, 254)
Screenshot: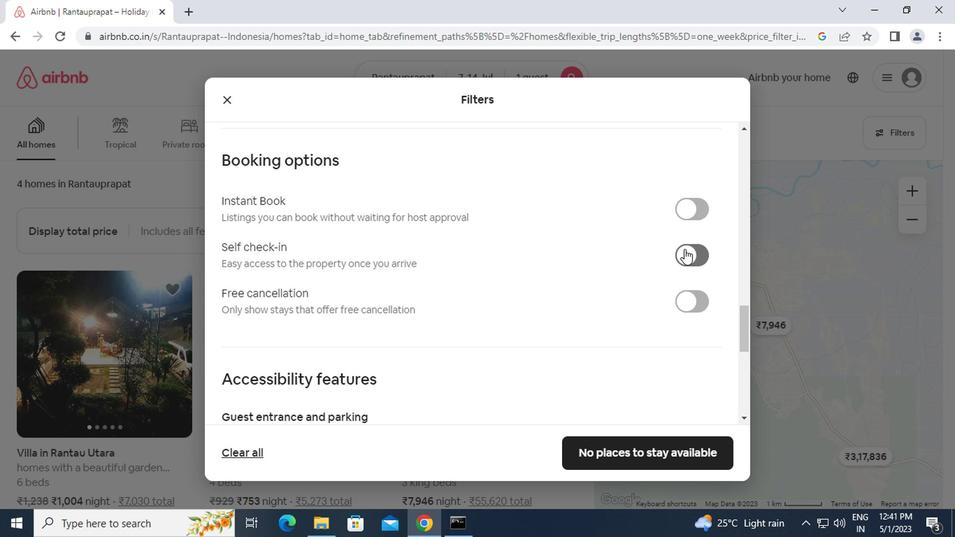 
Action: Mouse moved to (581, 284)
Screenshot: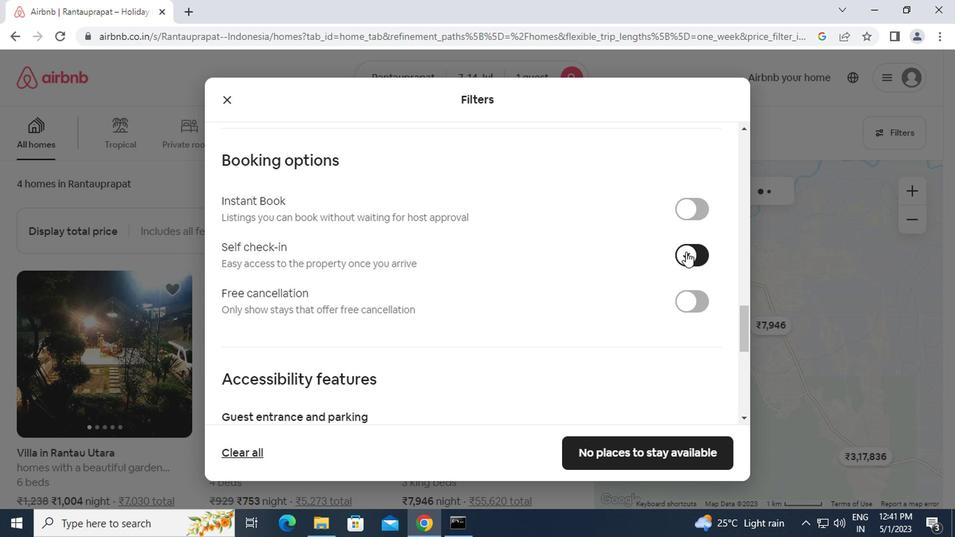 
Action: Mouse scrolled (581, 283) with delta (0, 0)
Screenshot: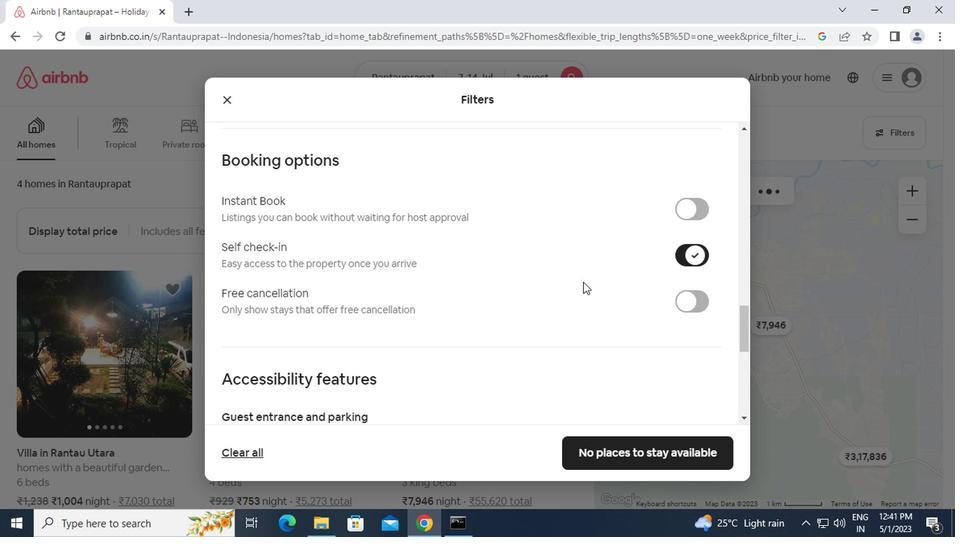 
Action: Mouse scrolled (581, 283) with delta (0, 0)
Screenshot: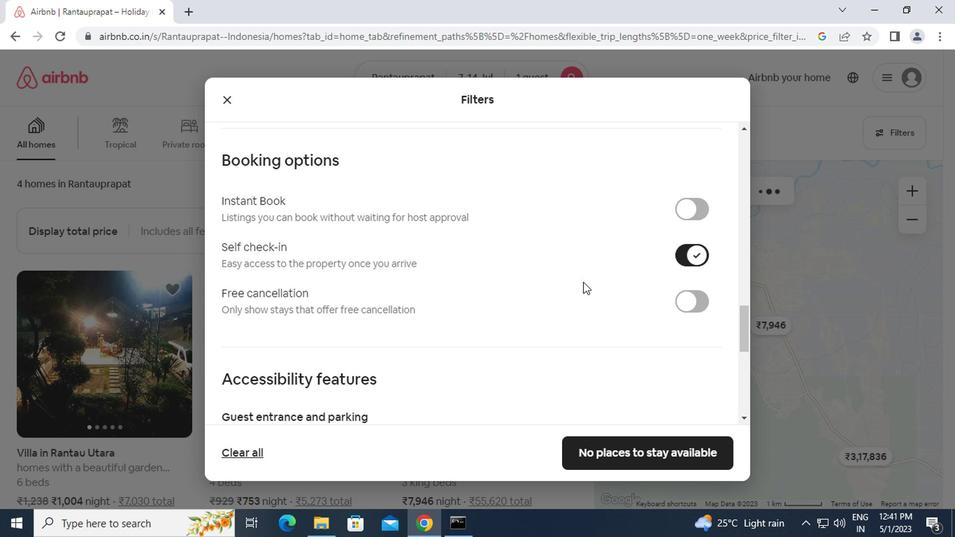 
Action: Mouse scrolled (581, 283) with delta (0, 0)
Screenshot: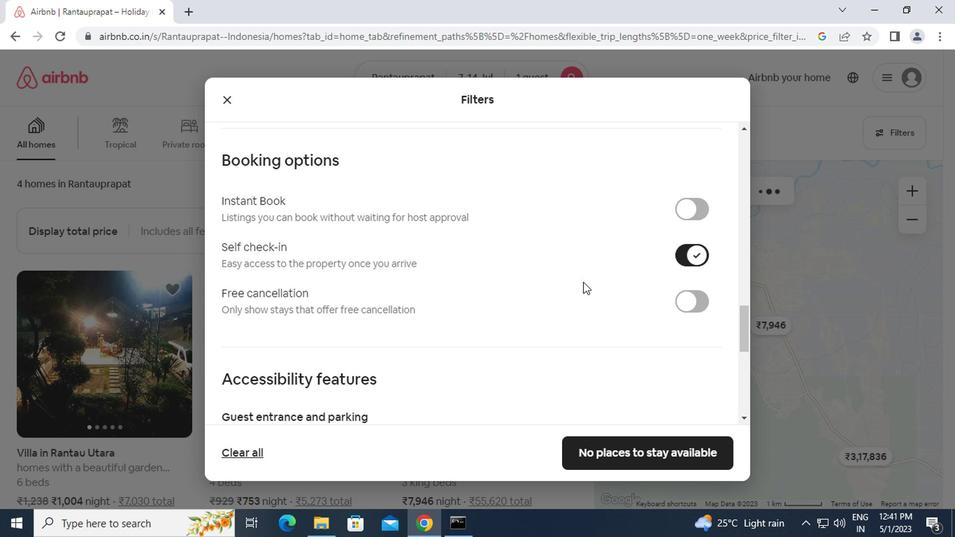 
Action: Mouse scrolled (581, 283) with delta (0, 0)
Screenshot: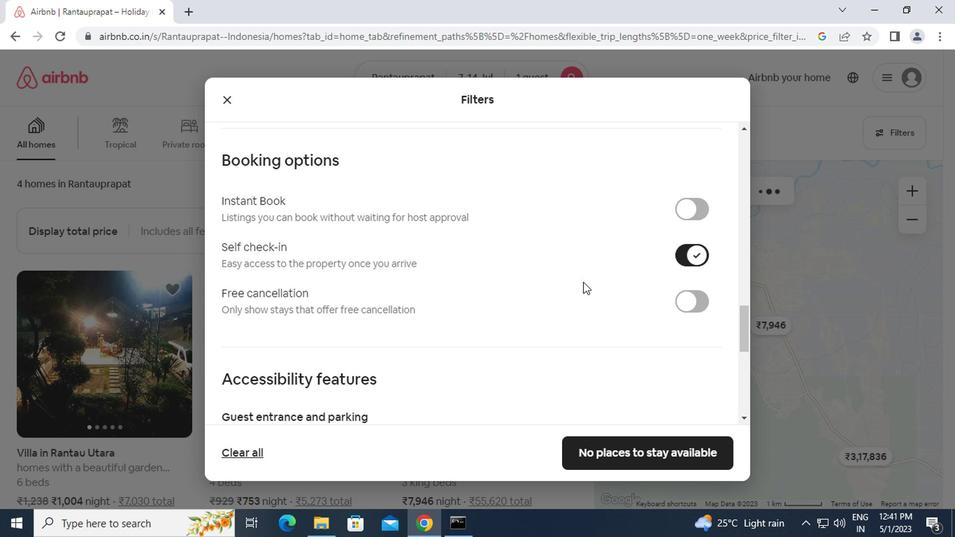 
Action: Mouse scrolled (581, 283) with delta (0, 0)
Screenshot: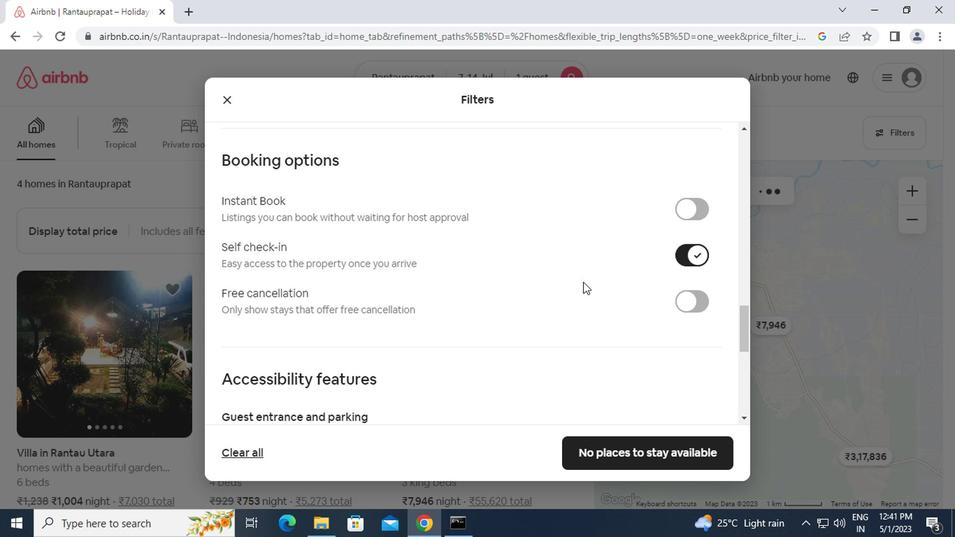 
Action: Mouse moved to (531, 296)
Screenshot: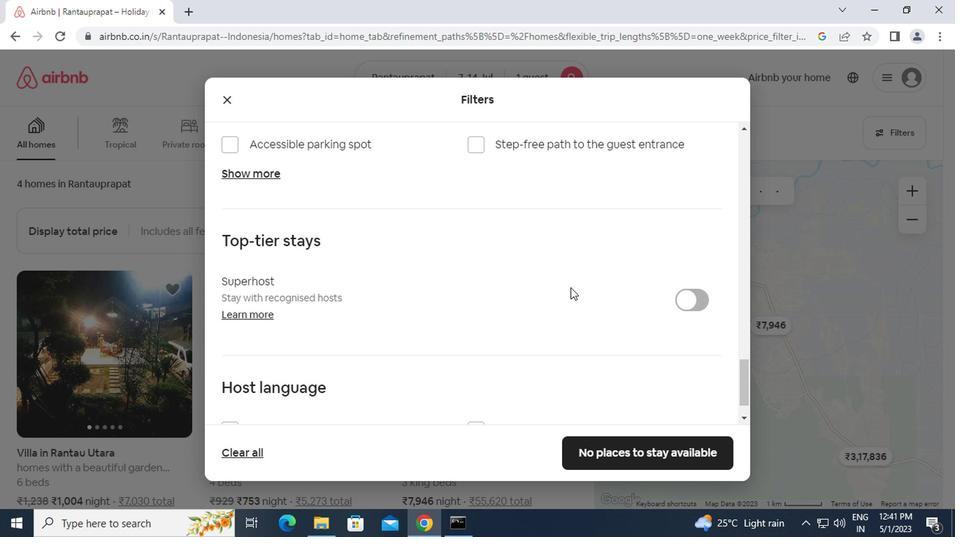 
Action: Mouse scrolled (531, 295) with delta (0, 0)
Screenshot: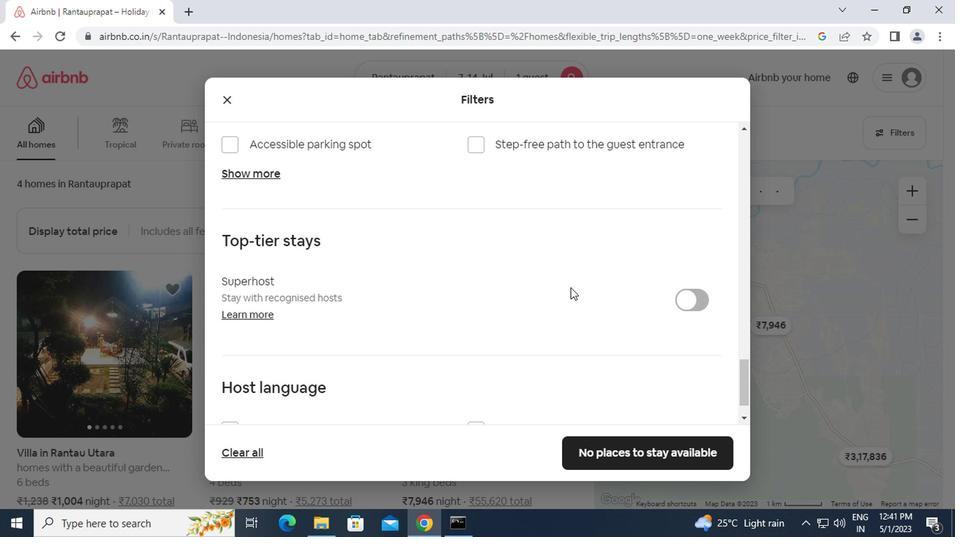 
Action: Mouse moved to (528, 297)
Screenshot: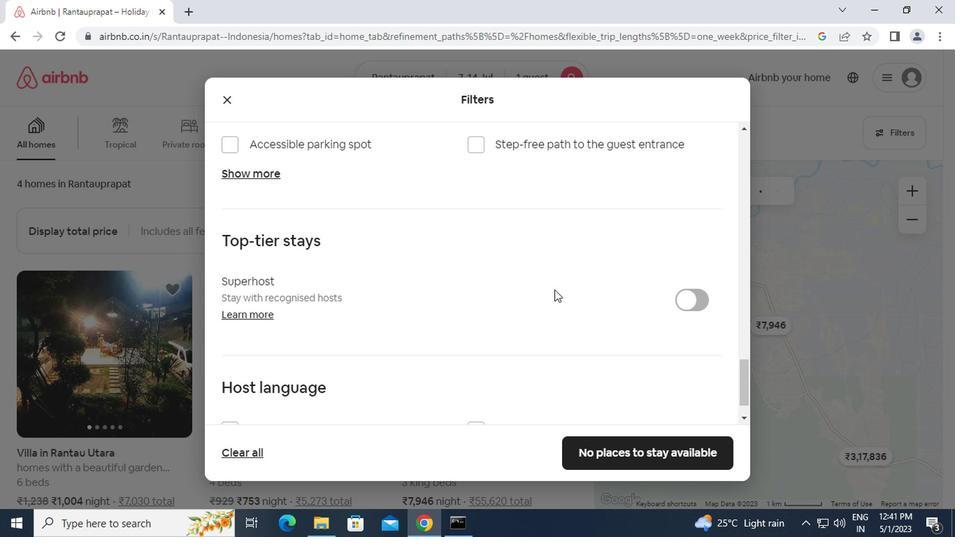 
Action: Mouse scrolled (528, 297) with delta (0, 0)
Screenshot: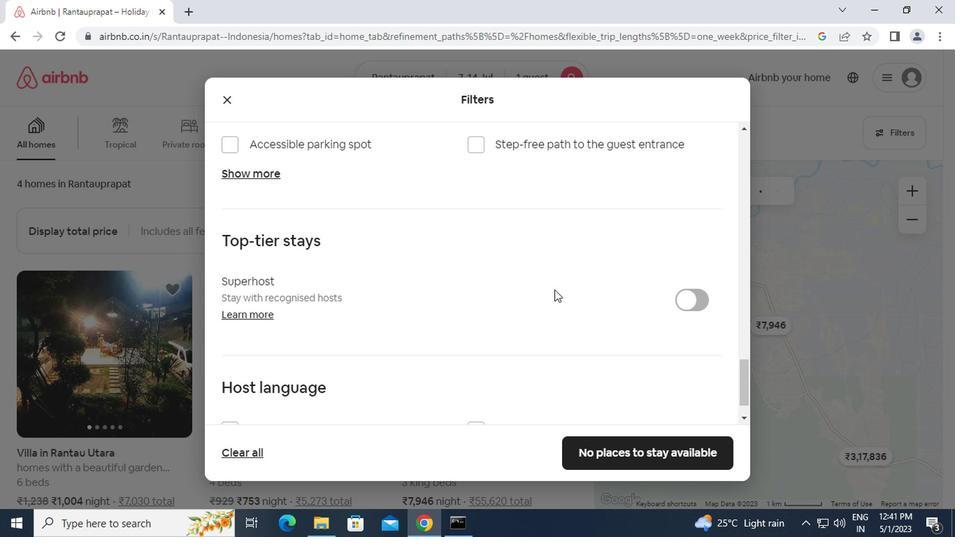 
Action: Mouse scrolled (528, 297) with delta (0, 0)
Screenshot: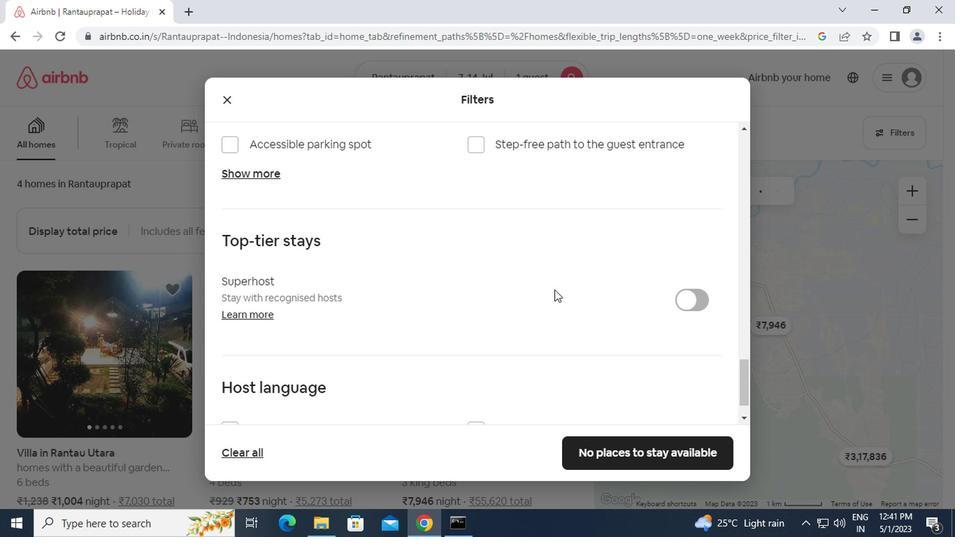 
Action: Mouse scrolled (528, 297) with delta (0, 0)
Screenshot: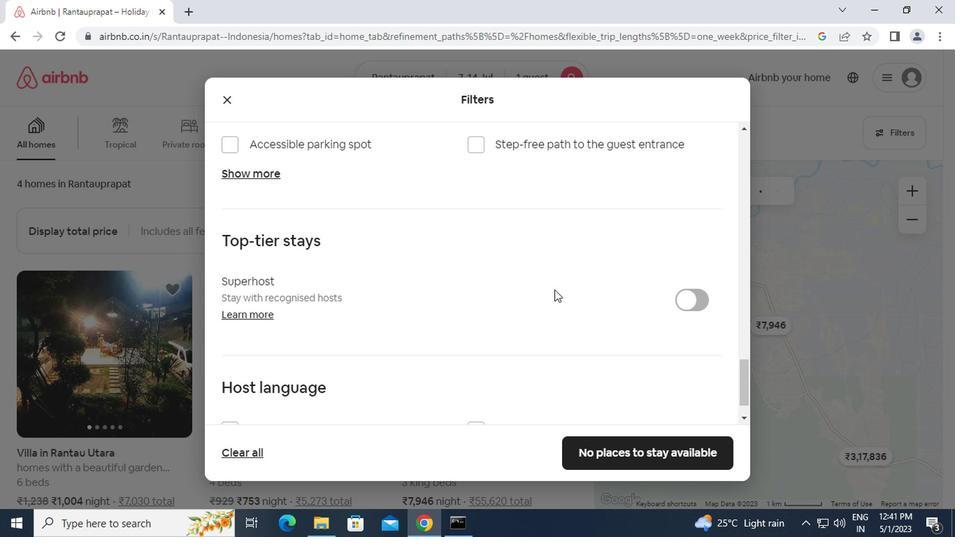 
Action: Mouse moved to (528, 297)
Screenshot: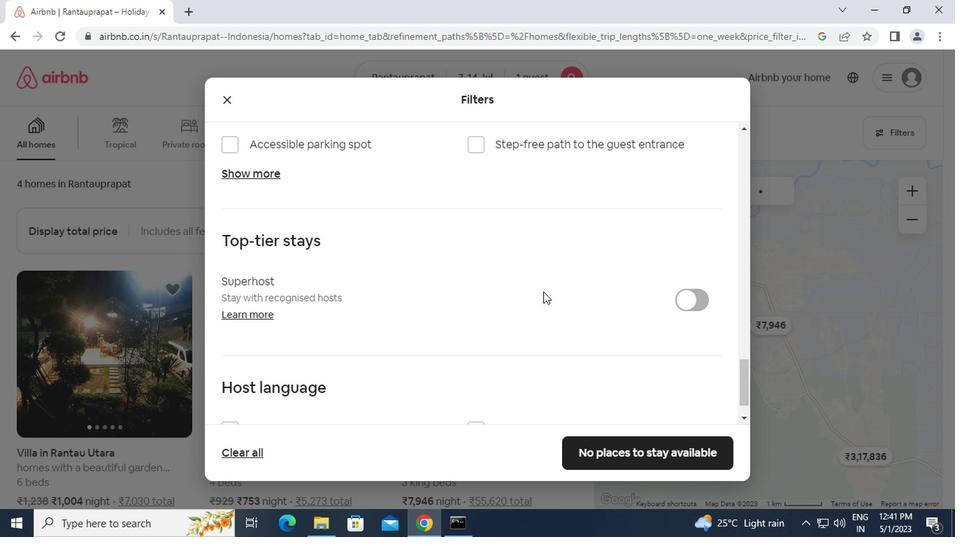 
Action: Mouse scrolled (528, 297) with delta (0, 0)
Screenshot: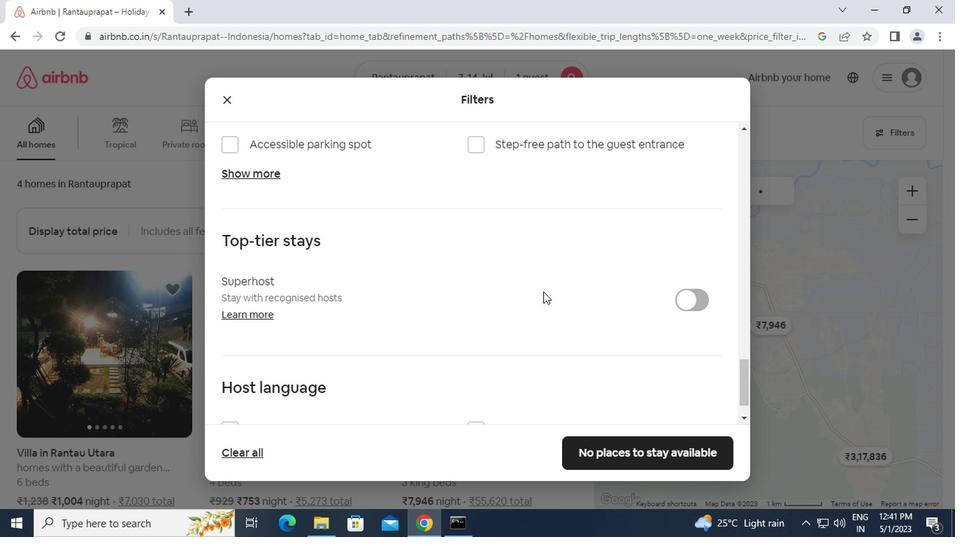 
Action: Mouse moved to (527, 297)
Screenshot: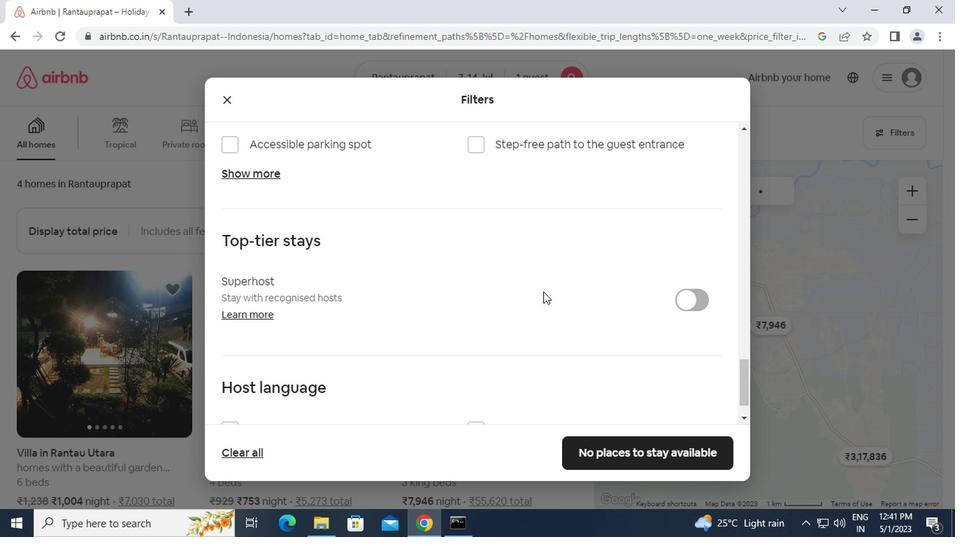 
Action: Mouse scrolled (527, 297) with delta (0, 0)
Screenshot: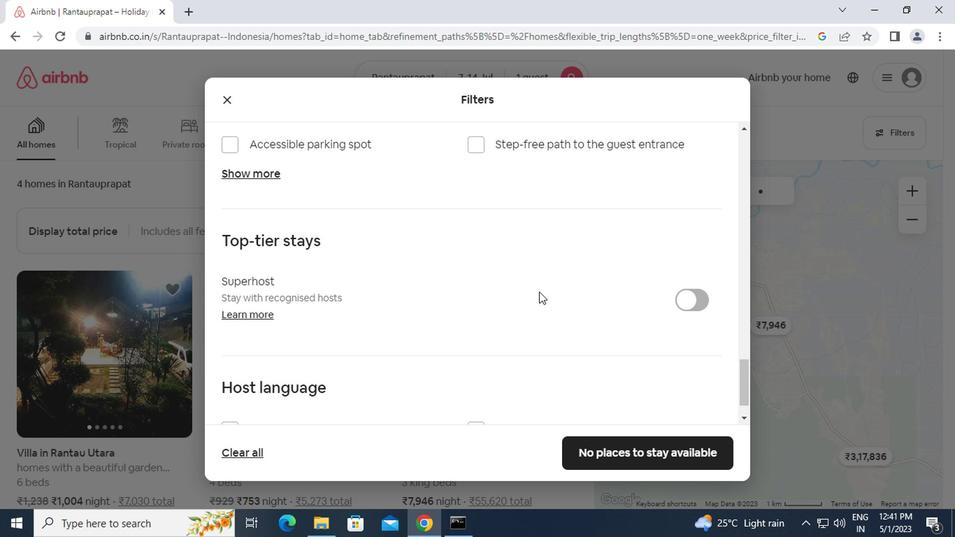 
Action: Mouse moved to (229, 383)
Screenshot: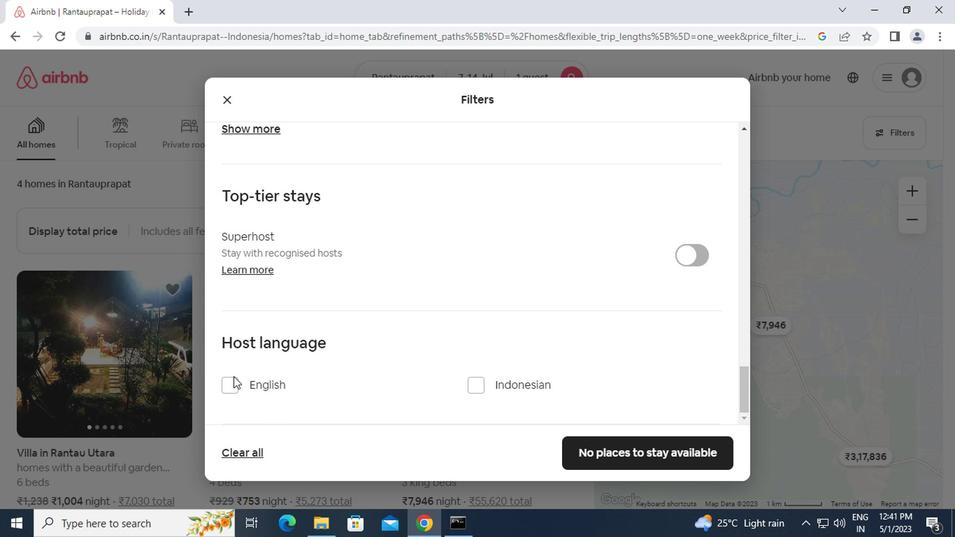 
Action: Mouse pressed left at (229, 383)
Screenshot: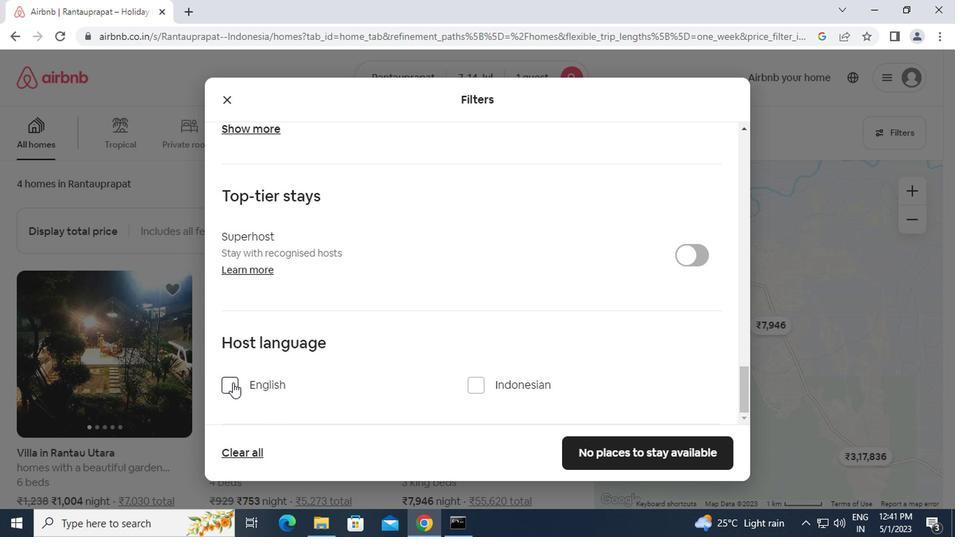 
Action: Mouse moved to (693, 443)
Screenshot: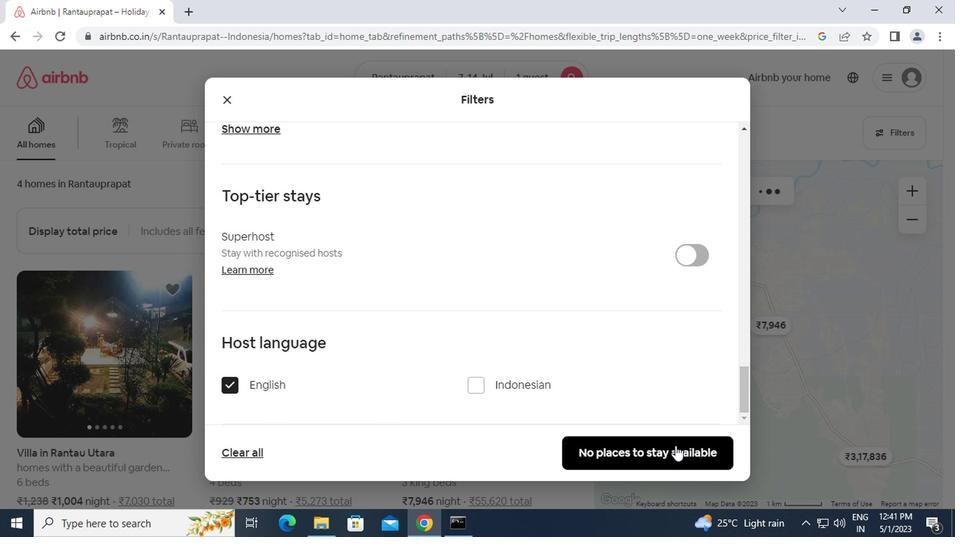 
Action: Mouse pressed left at (693, 443)
Screenshot: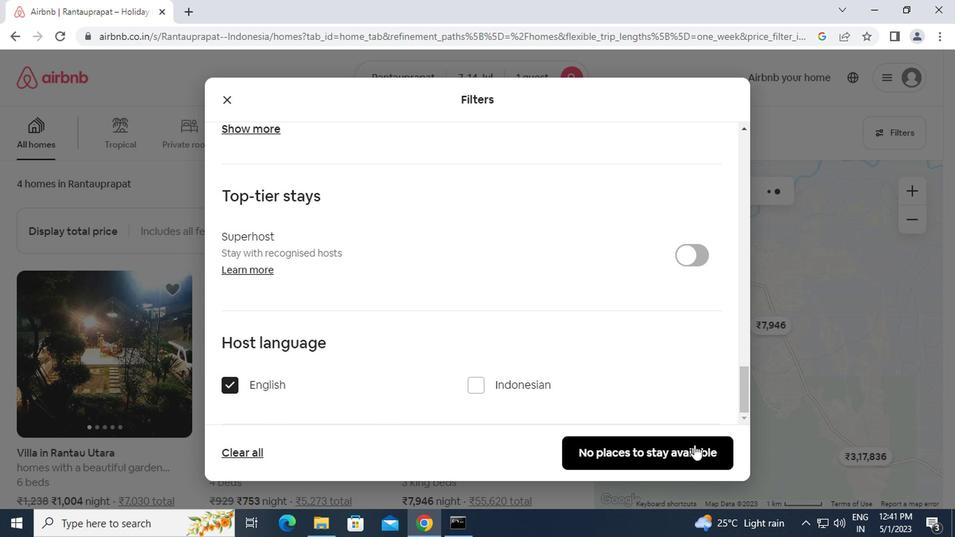 
Action: Mouse moved to (693, 442)
Screenshot: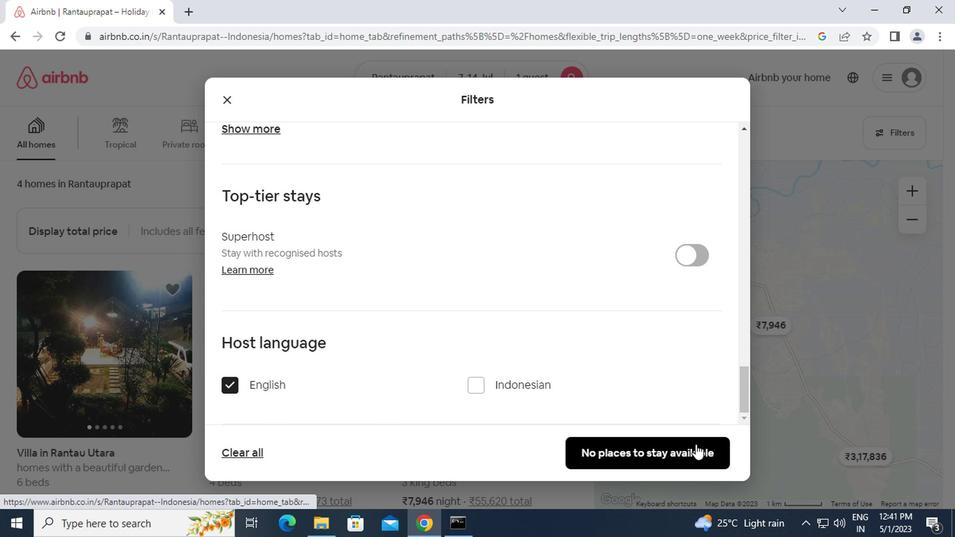 
